 Task: Look for space in Ambositra, Madagascar from 9th June, 2023 to 16th June, 2023 for 2 adults in price range Rs.8000 to Rs.16000. Place can be entire place with 2 bedrooms having 2 beds and 1 bathroom. Property type can be house, flat, guest house. Booking option can be shelf check-in. Required host language is English.
Action: Mouse moved to (436, 63)
Screenshot: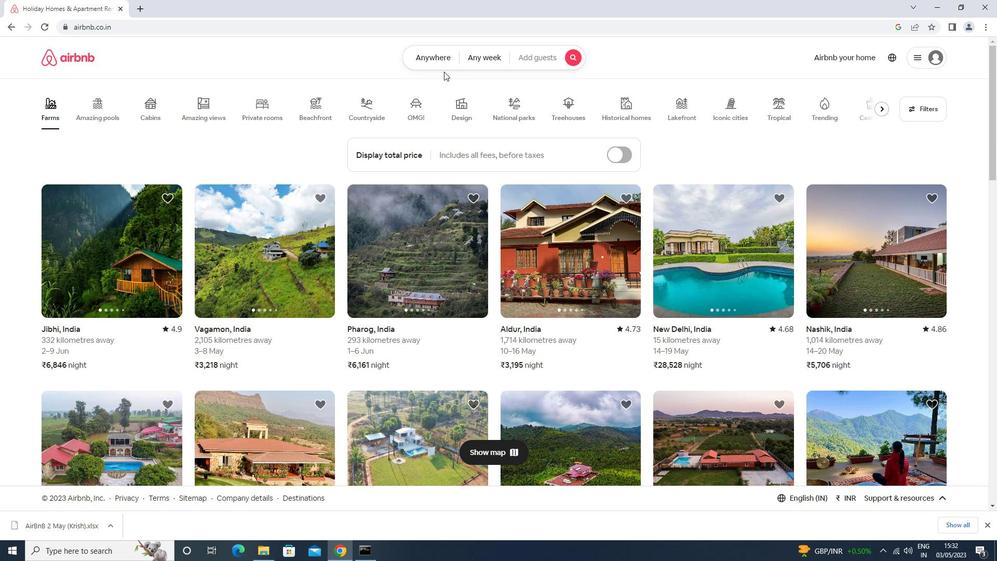 
Action: Mouse pressed left at (436, 63)
Screenshot: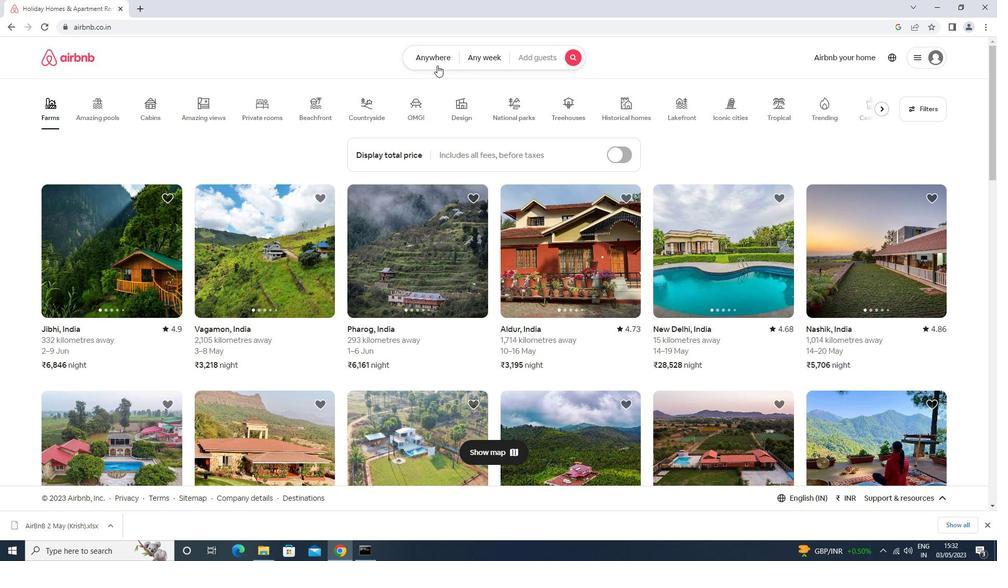 
Action: Mouse moved to (399, 103)
Screenshot: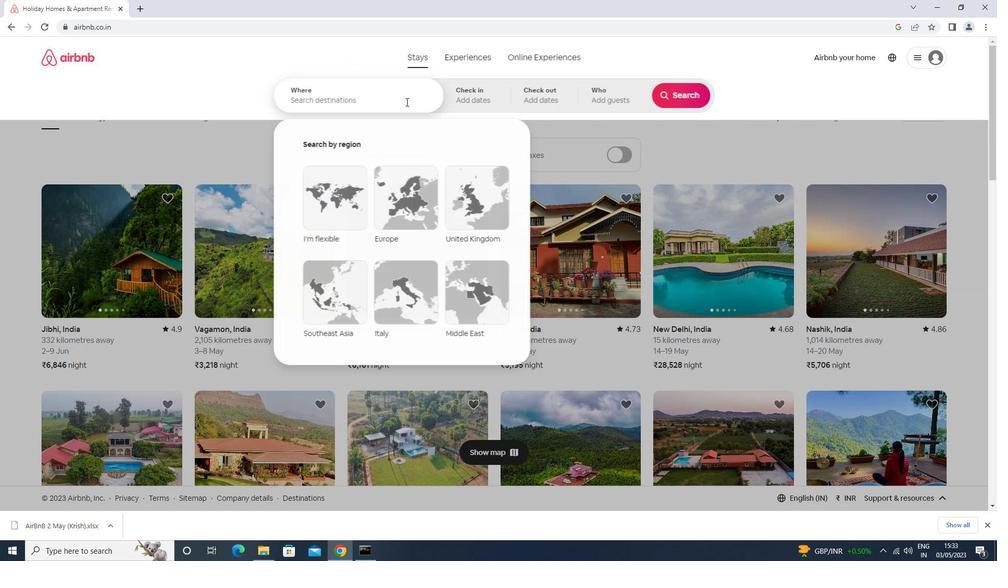 
Action: Mouse pressed left at (399, 103)
Screenshot: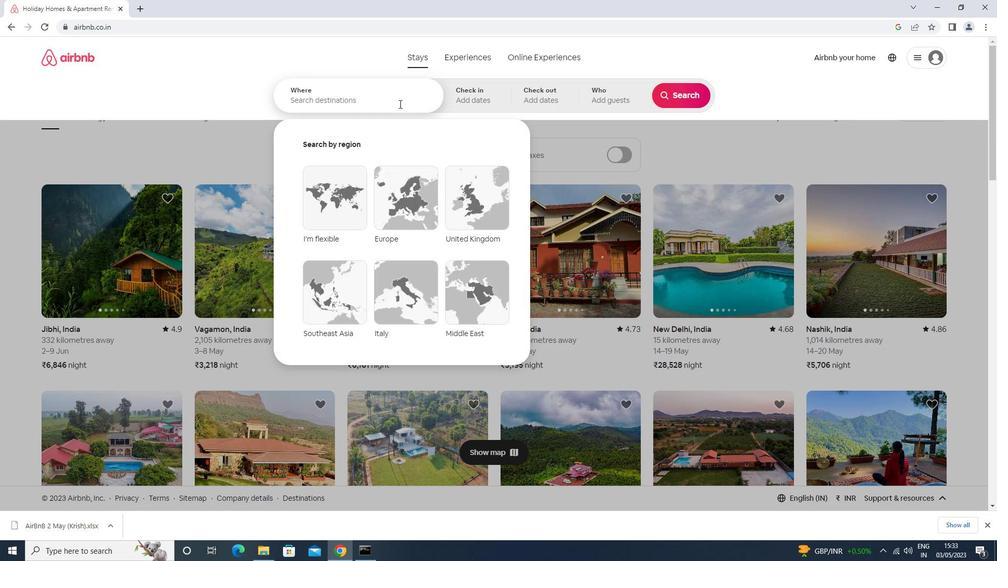 
Action: Key pressed ambositr<Key.down><Key.enter>
Screenshot: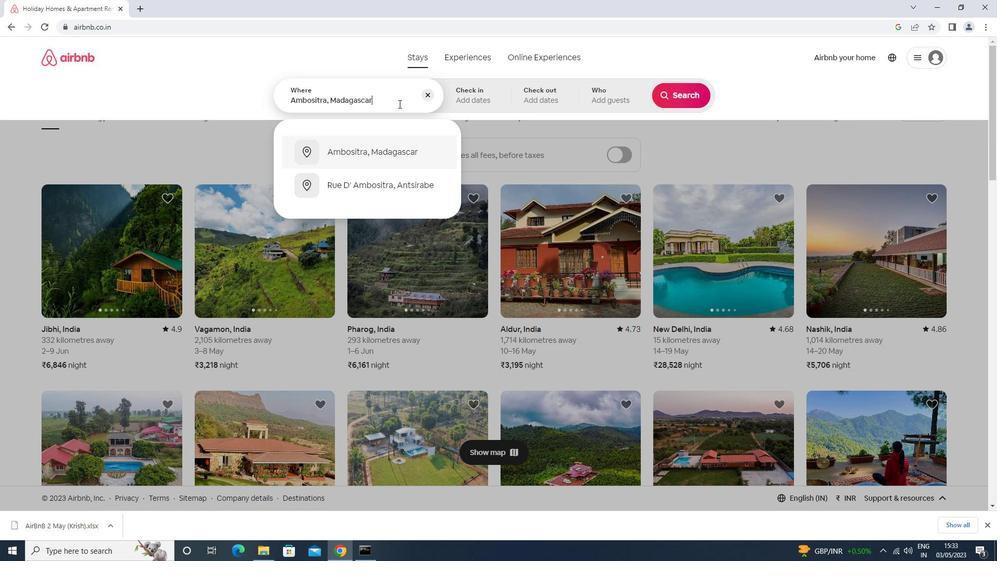 
Action: Mouse moved to (641, 248)
Screenshot: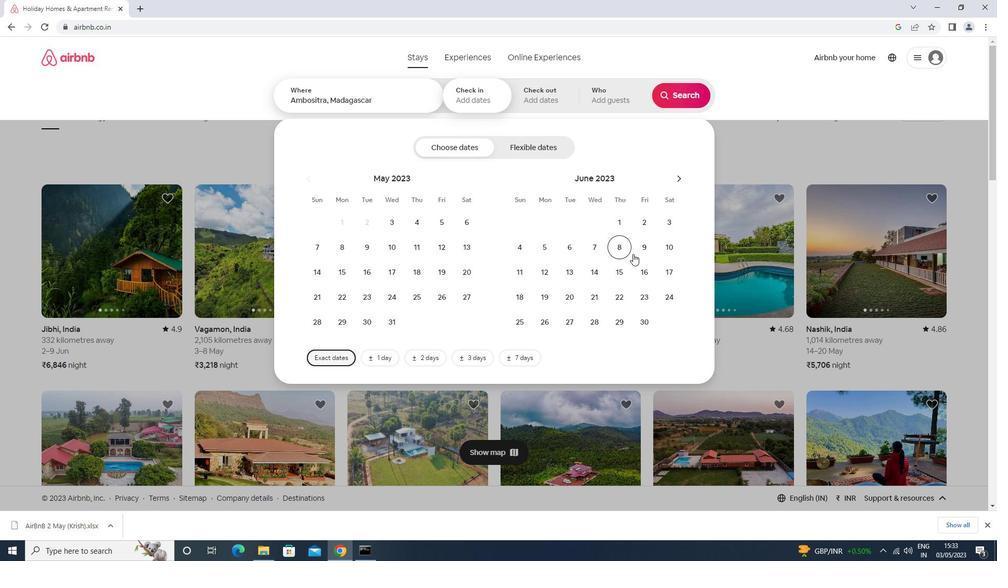 
Action: Mouse pressed left at (641, 248)
Screenshot: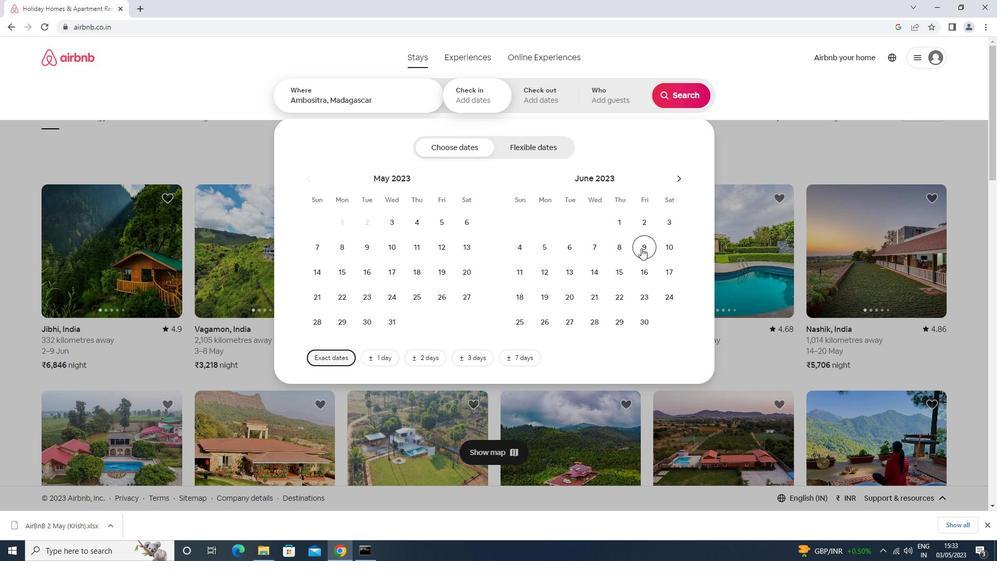 
Action: Mouse moved to (644, 273)
Screenshot: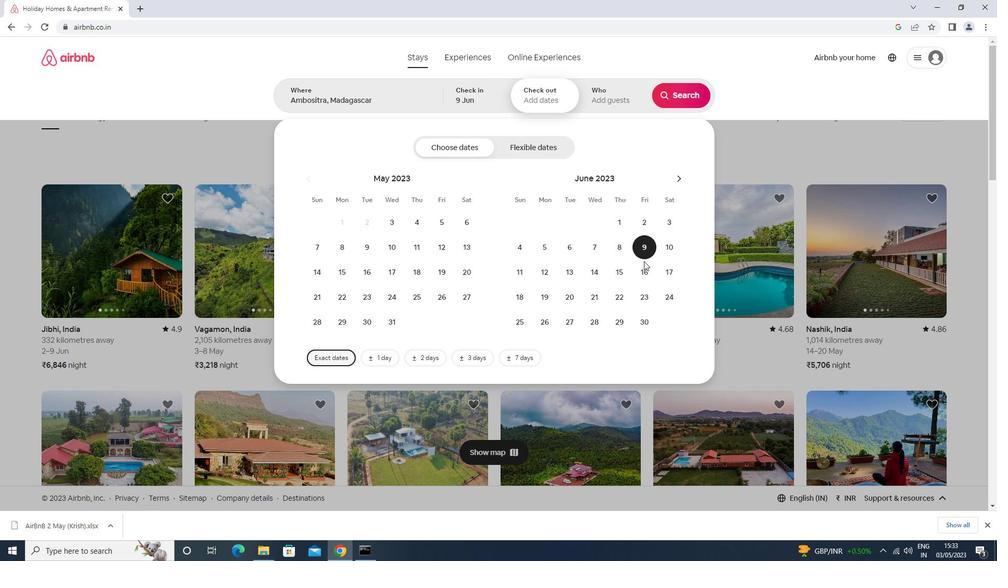 
Action: Mouse pressed left at (644, 273)
Screenshot: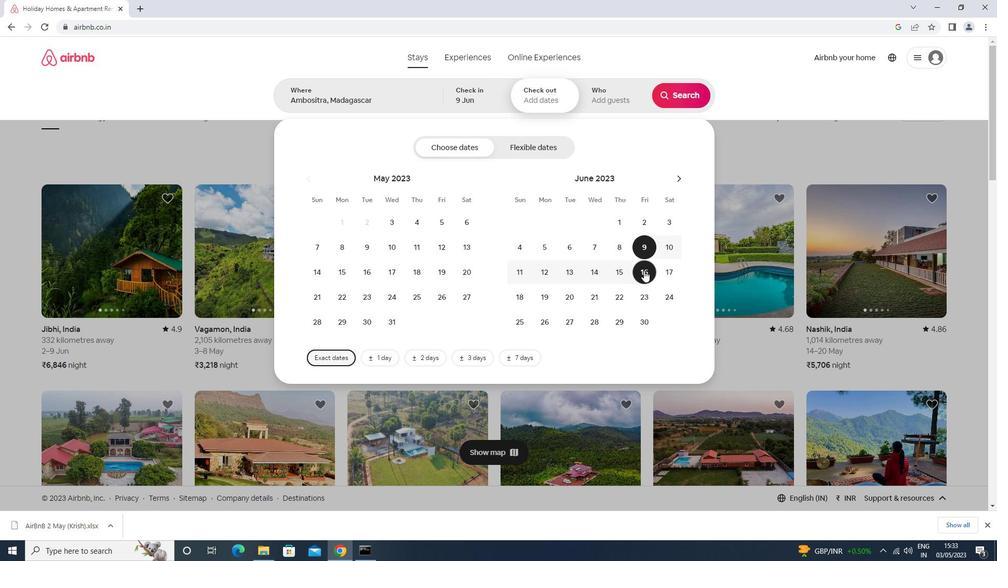 
Action: Mouse moved to (609, 97)
Screenshot: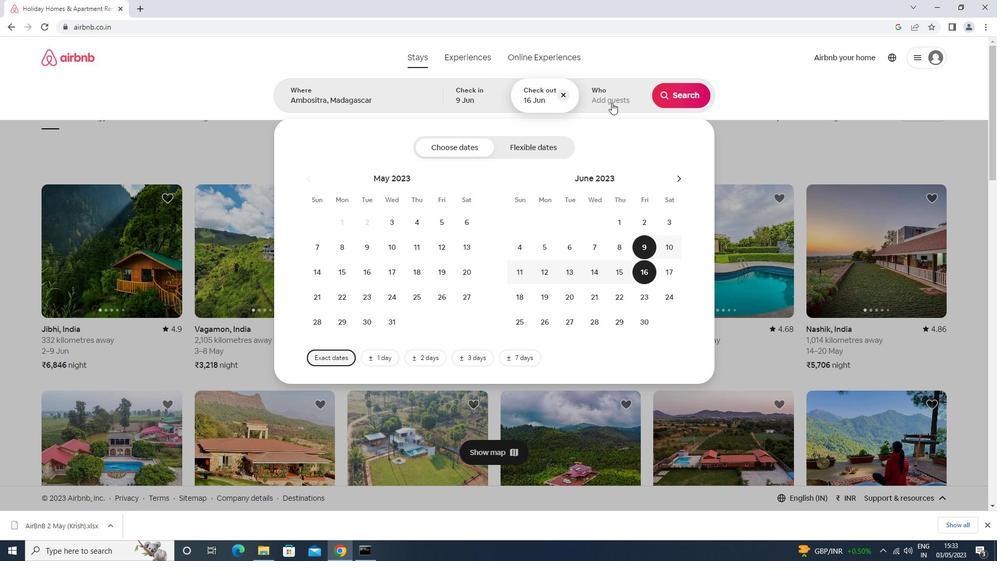 
Action: Mouse pressed left at (609, 97)
Screenshot: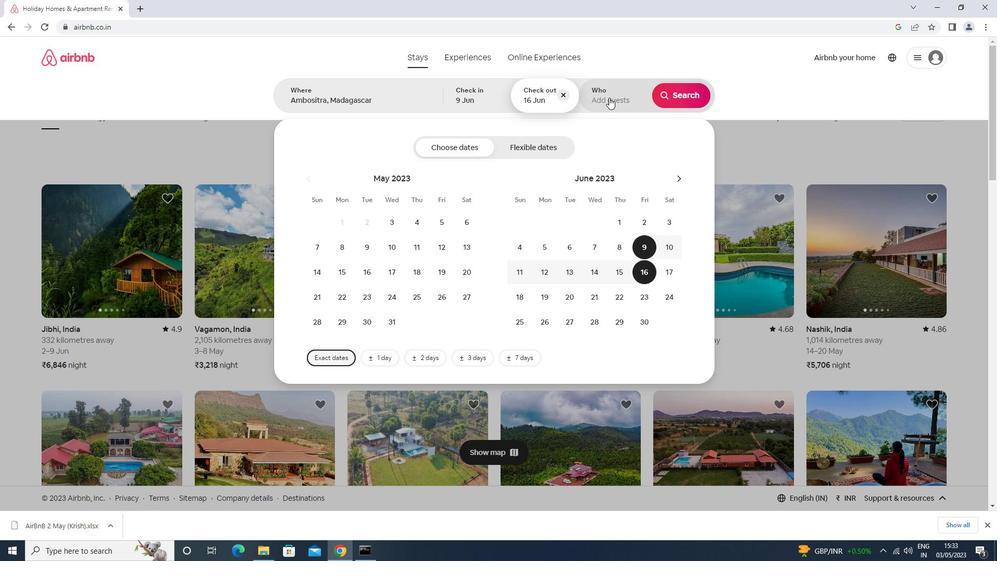 
Action: Mouse moved to (682, 154)
Screenshot: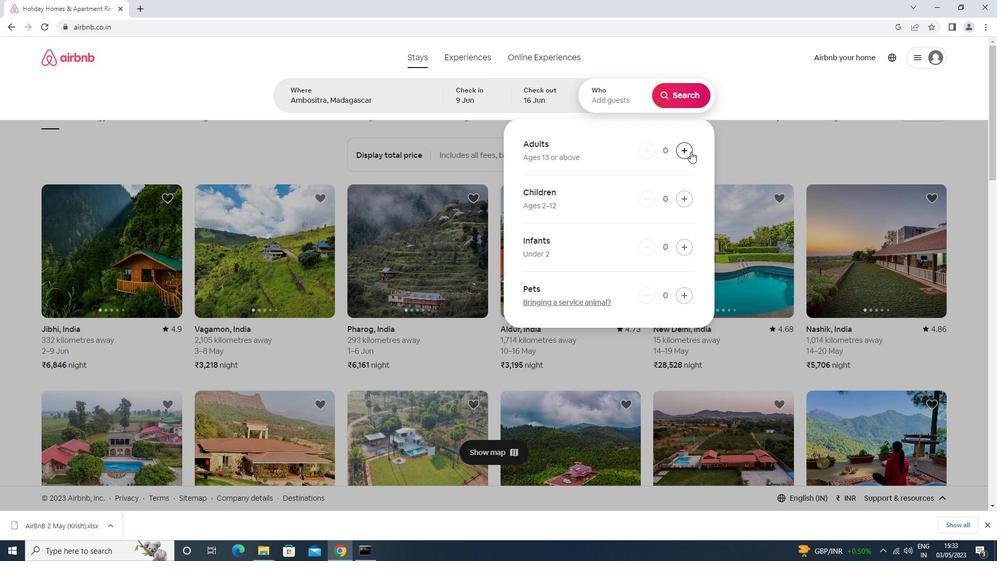 
Action: Mouse pressed left at (682, 154)
Screenshot: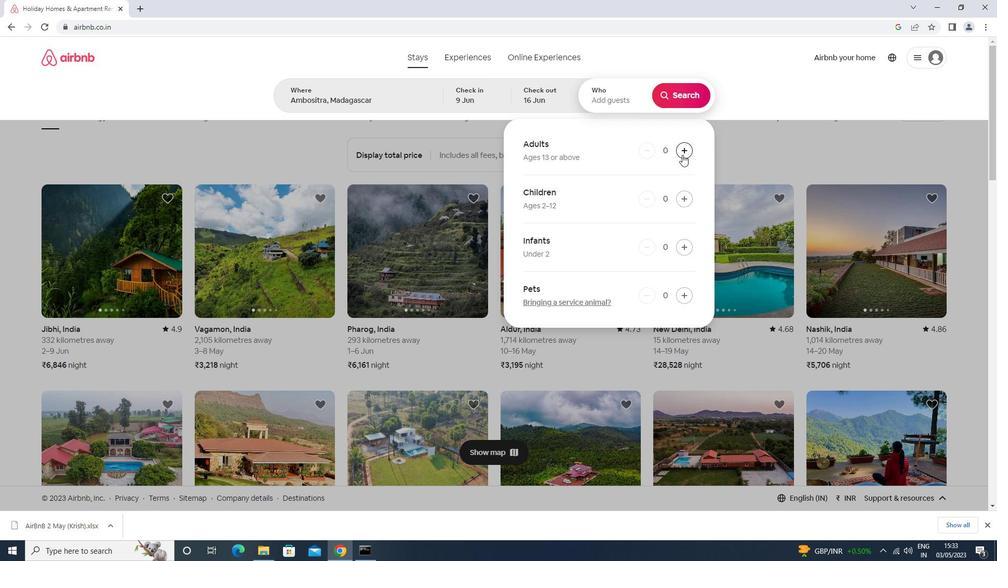 
Action: Mouse moved to (681, 154)
Screenshot: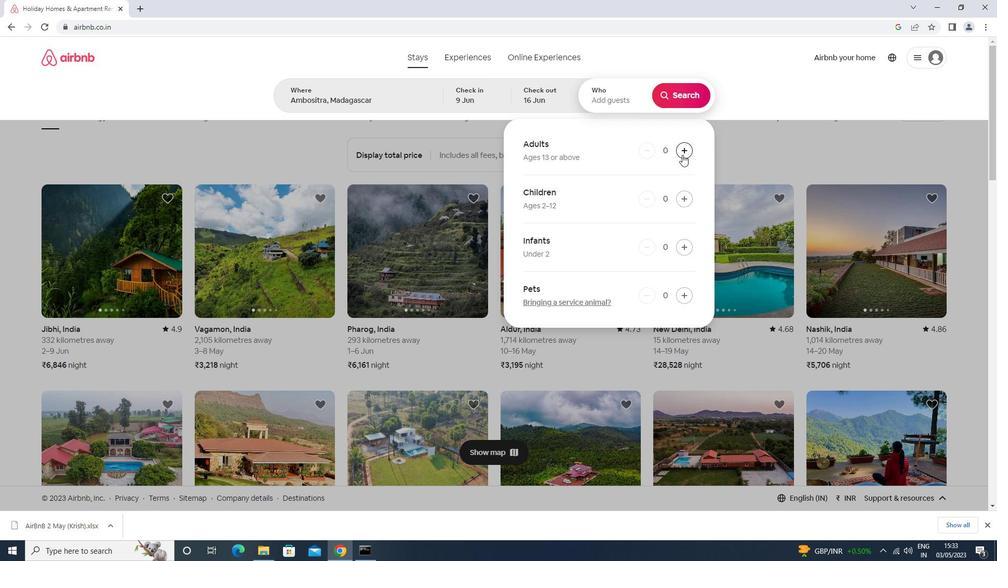 
Action: Mouse pressed left at (681, 154)
Screenshot: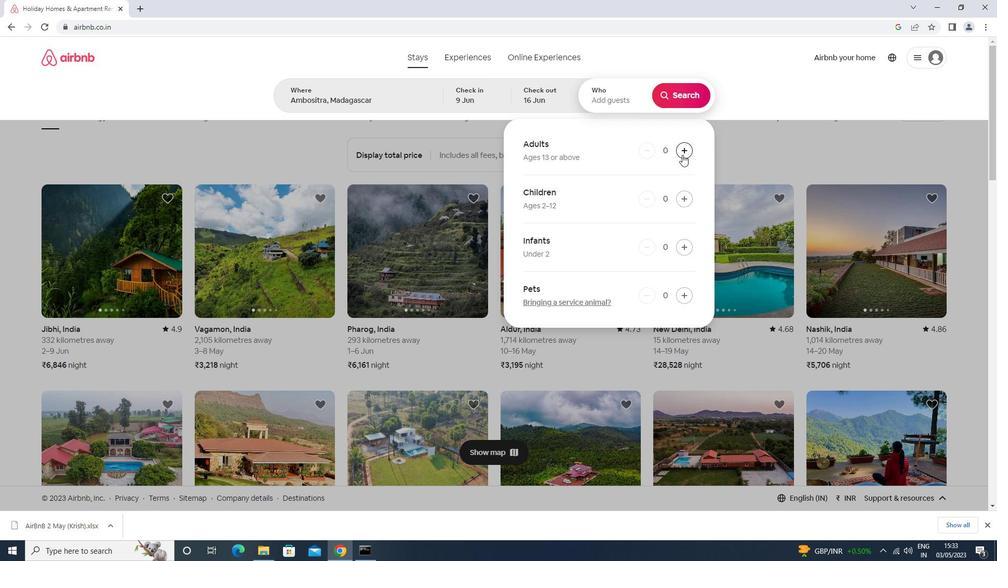 
Action: Mouse moved to (675, 89)
Screenshot: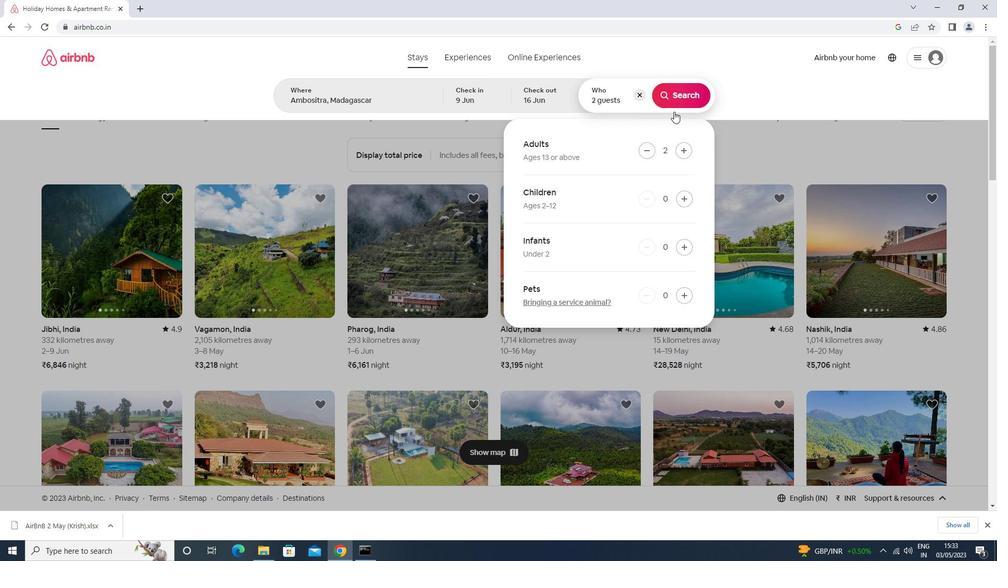 
Action: Mouse pressed left at (675, 89)
Screenshot: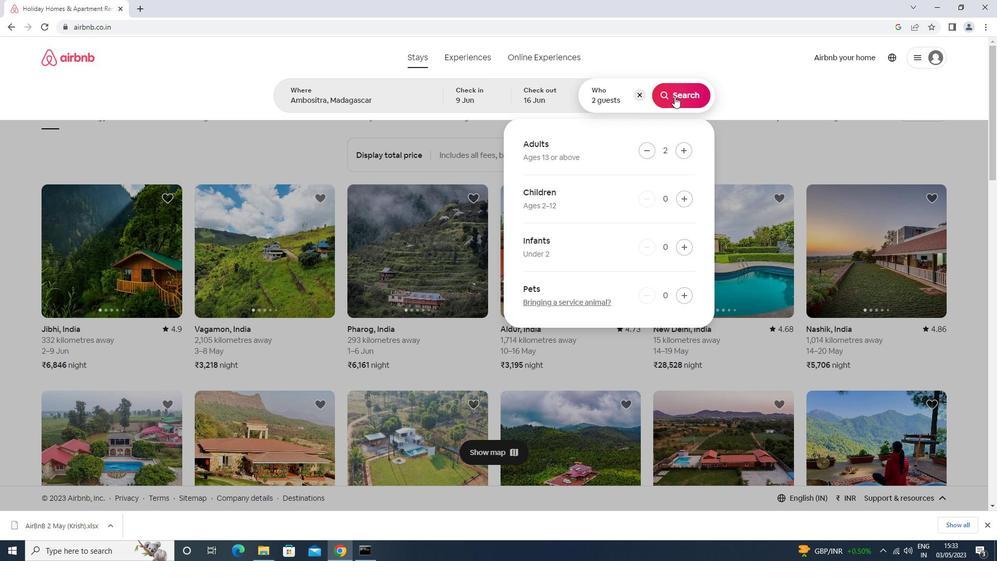 
Action: Mouse moved to (944, 98)
Screenshot: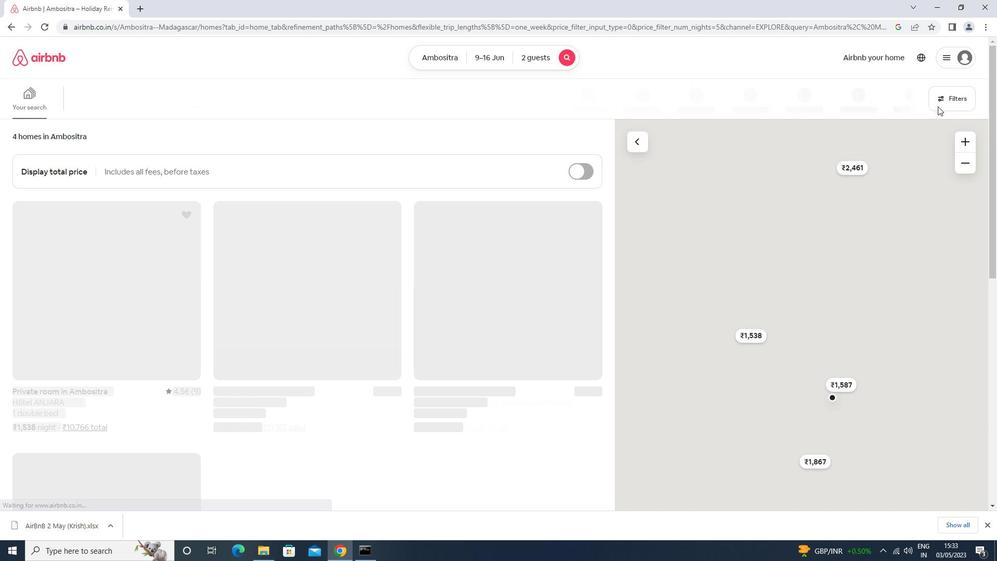 
Action: Mouse pressed left at (944, 98)
Screenshot: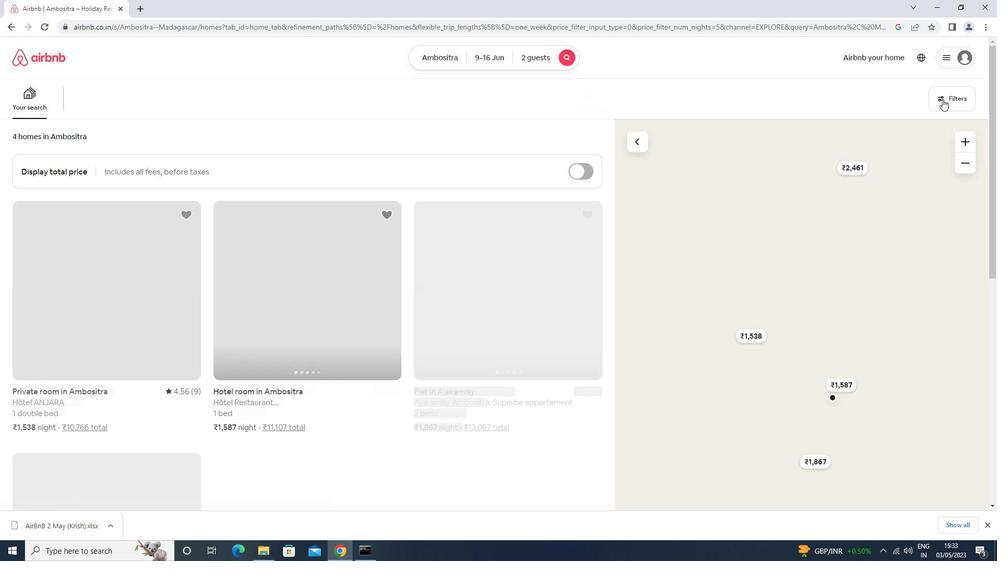 
Action: Mouse moved to (459, 223)
Screenshot: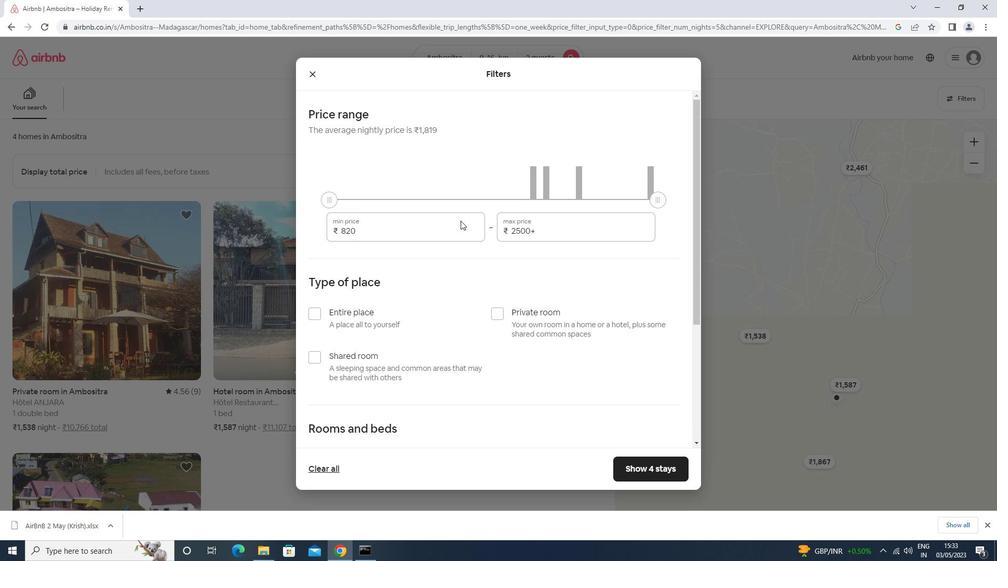 
Action: Mouse pressed left at (459, 223)
Screenshot: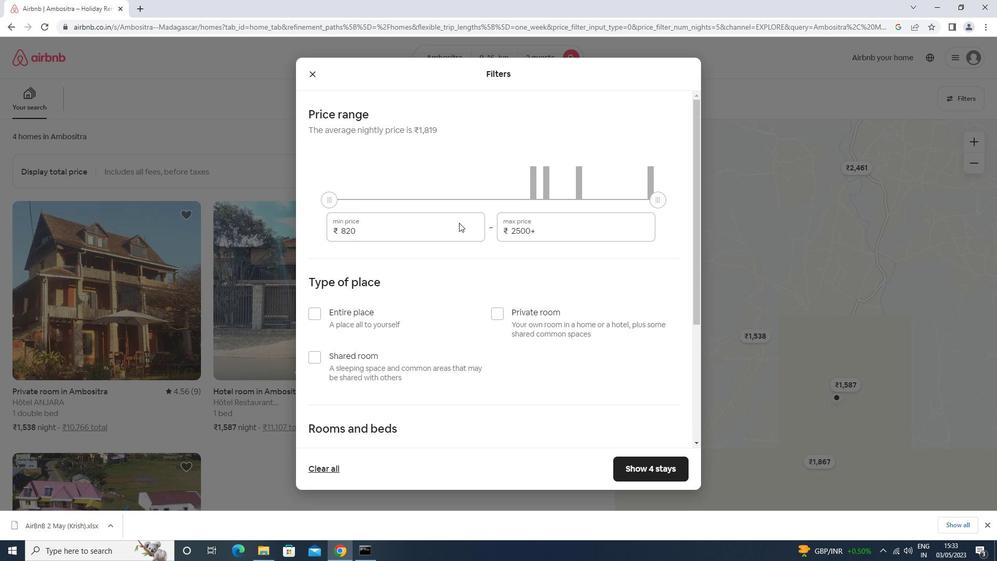 
Action: Mouse moved to (458, 223)
Screenshot: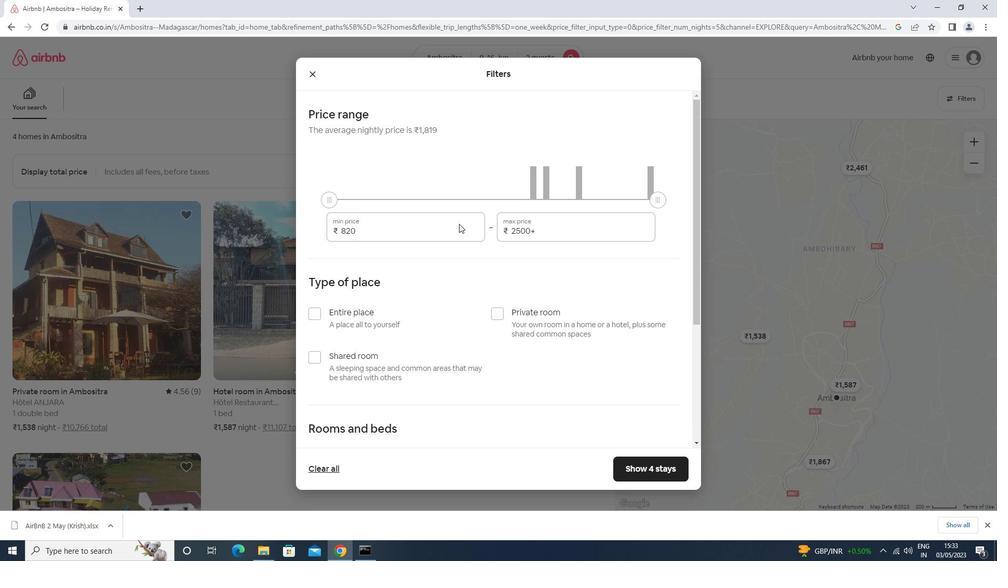 
Action: Key pressed <Key.backspace><Key.backspace><Key.backspace><Key.backspace><Key.backspace><Key.backspace><Key.backspace><Key.backspace><Key.backspace><Key.backspace><Key.backspace>8000<Key.caps_lock><Key.tab>16000
Screenshot: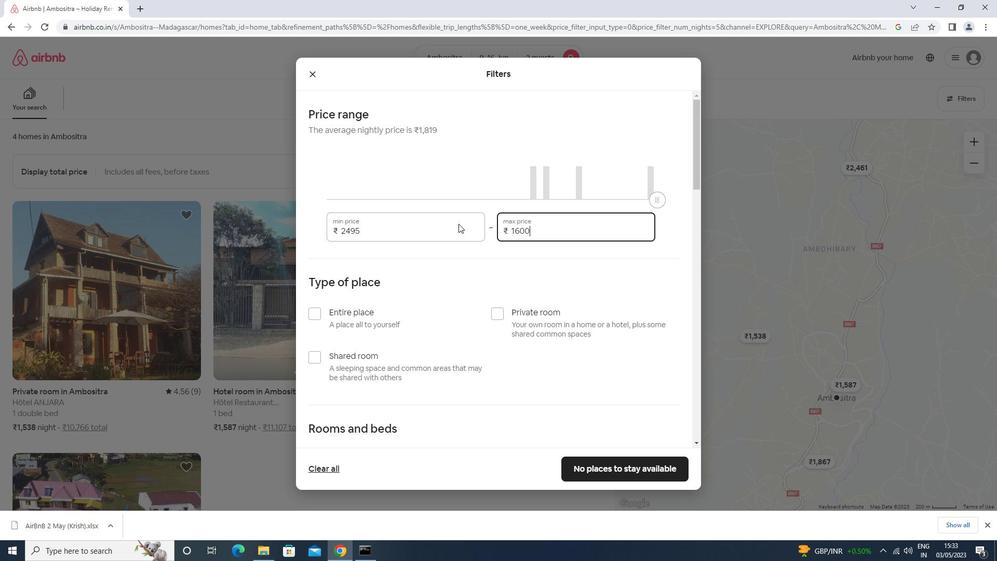 
Action: Mouse moved to (360, 315)
Screenshot: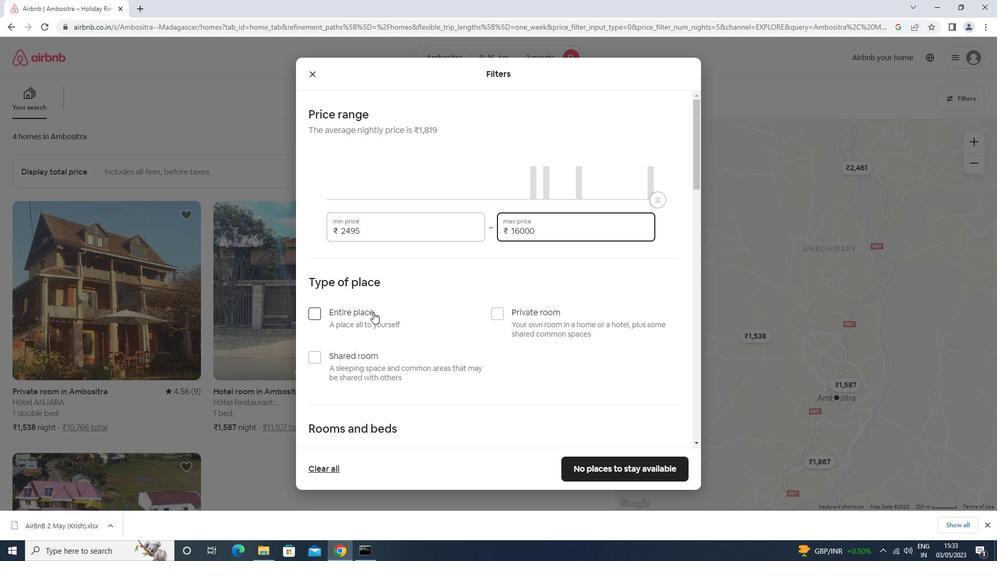 
Action: Mouse pressed left at (360, 315)
Screenshot: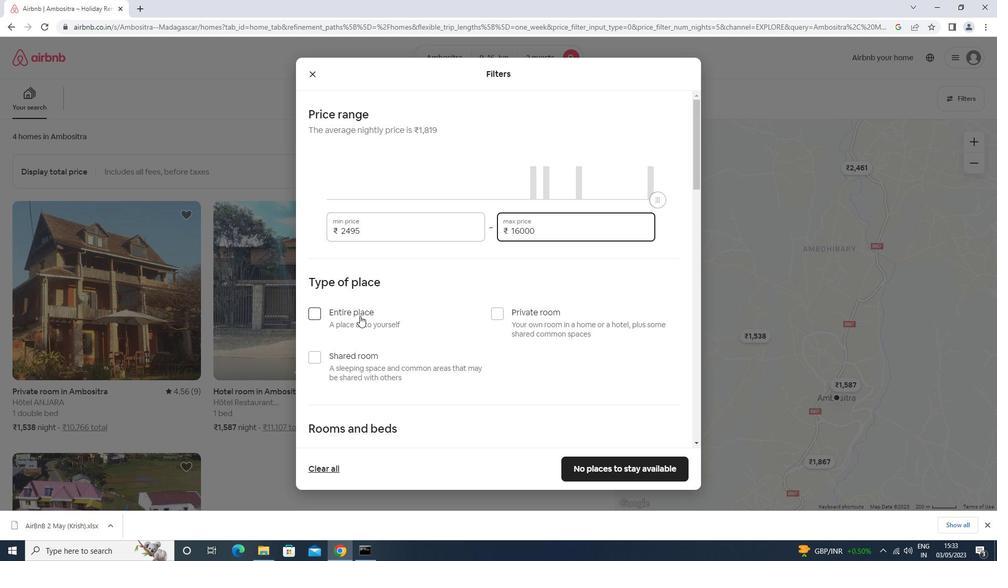 
Action: Mouse moved to (356, 315)
Screenshot: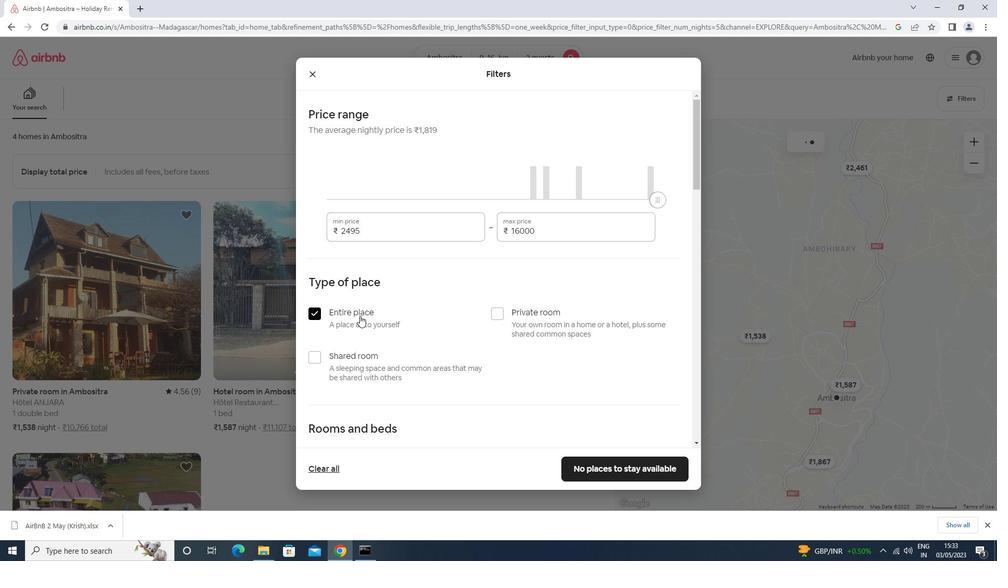 
Action: Mouse scrolled (356, 315) with delta (0, 0)
Screenshot: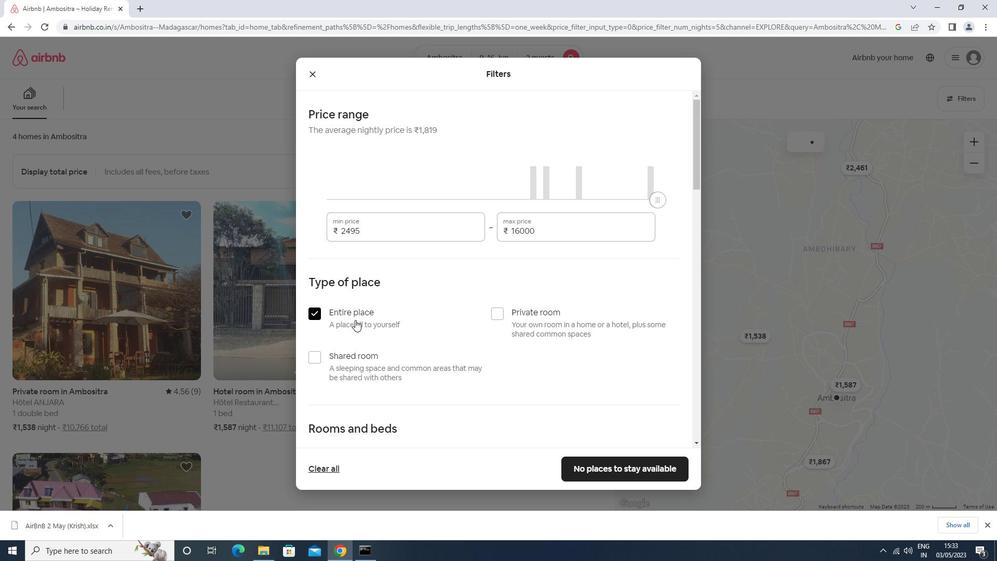
Action: Mouse scrolled (356, 315) with delta (0, 0)
Screenshot: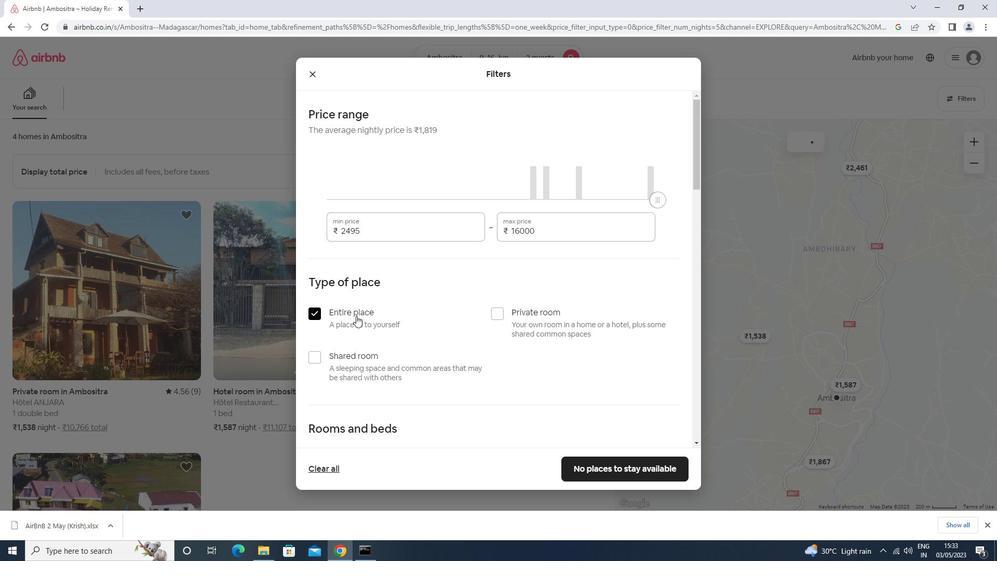 
Action: Mouse moved to (410, 382)
Screenshot: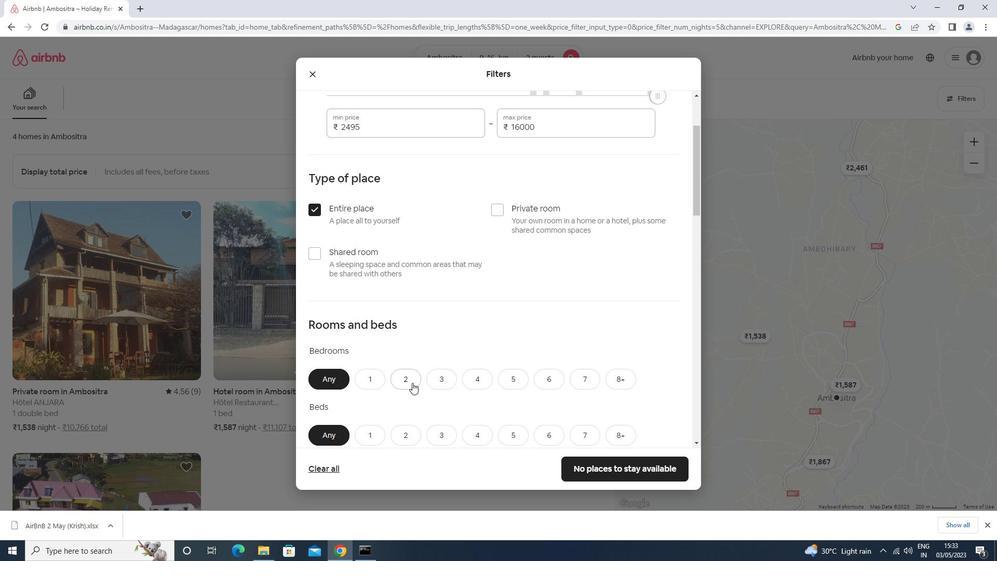 
Action: Mouse pressed left at (410, 382)
Screenshot: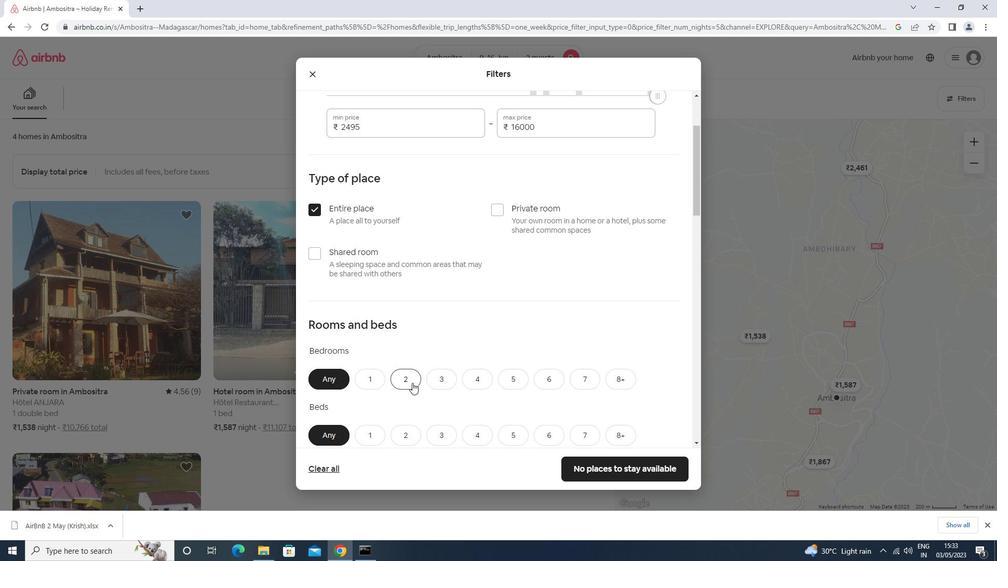 
Action: Mouse moved to (398, 430)
Screenshot: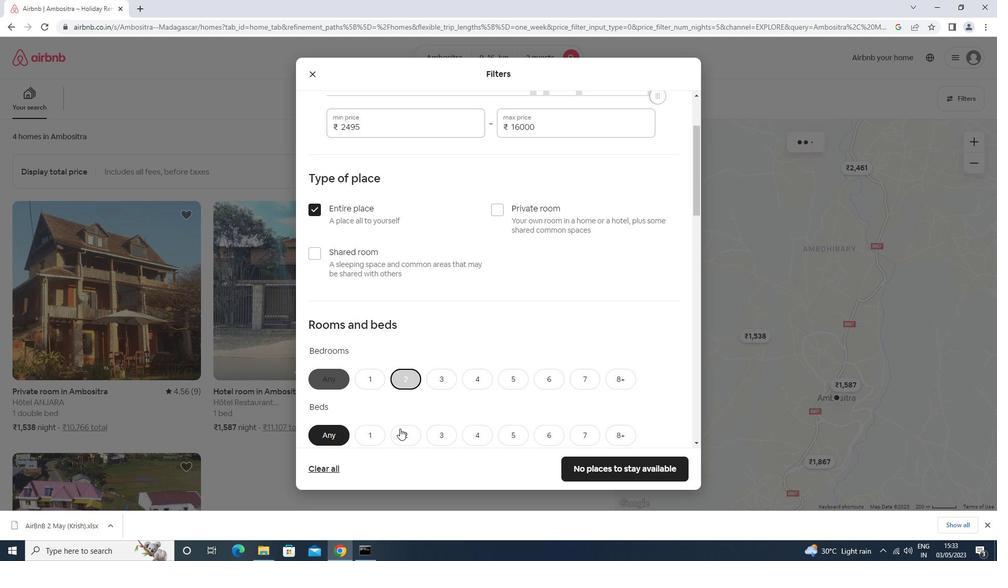 
Action: Mouse pressed left at (398, 430)
Screenshot: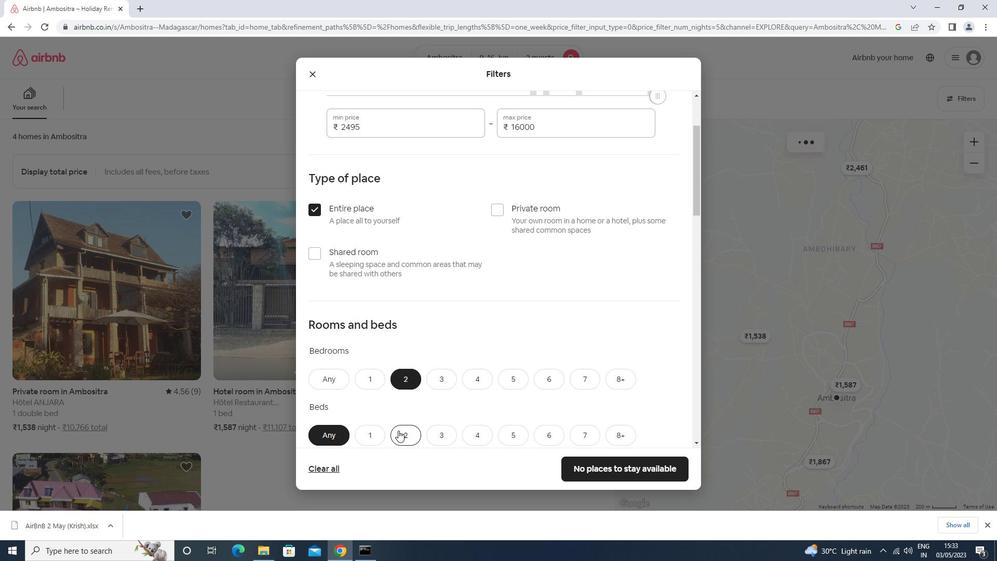 
Action: Mouse moved to (398, 431)
Screenshot: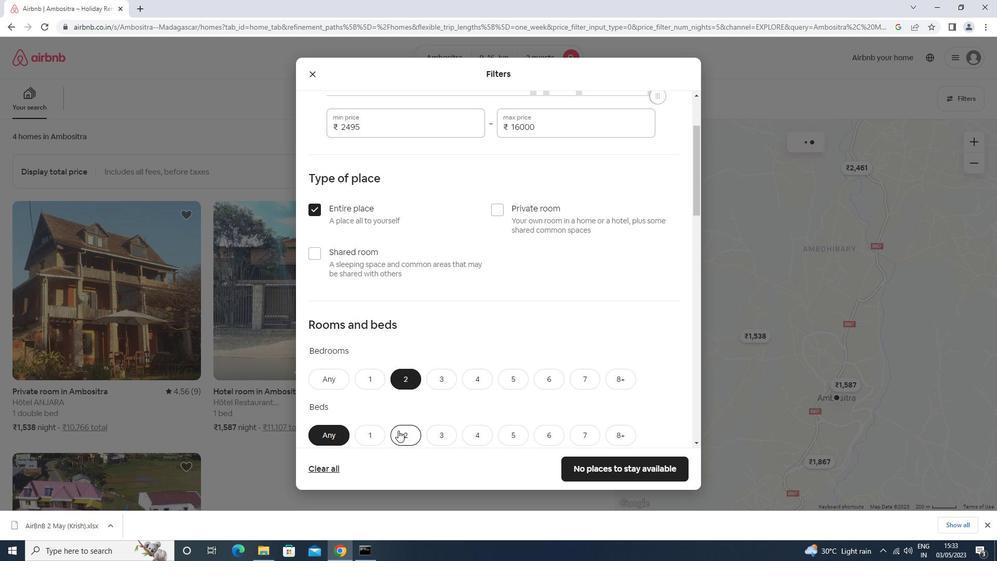 
Action: Mouse scrolled (398, 430) with delta (0, 0)
Screenshot: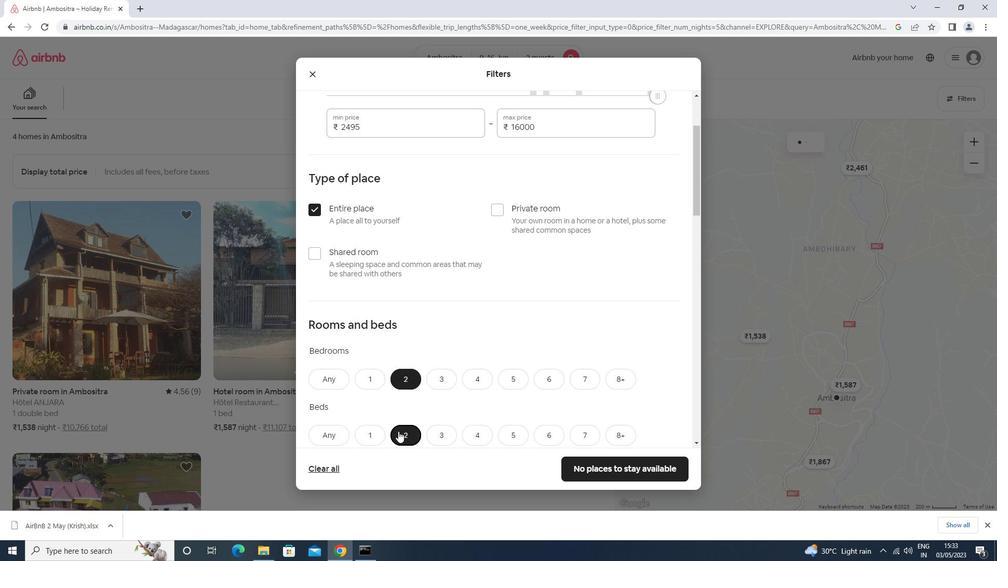 
Action: Mouse scrolled (398, 430) with delta (0, 0)
Screenshot: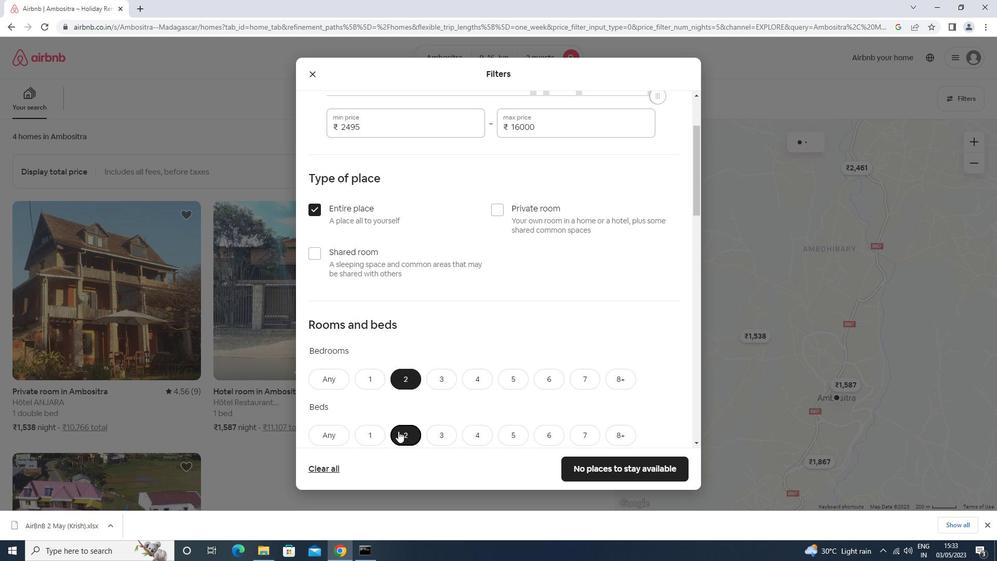 
Action: Mouse moved to (362, 389)
Screenshot: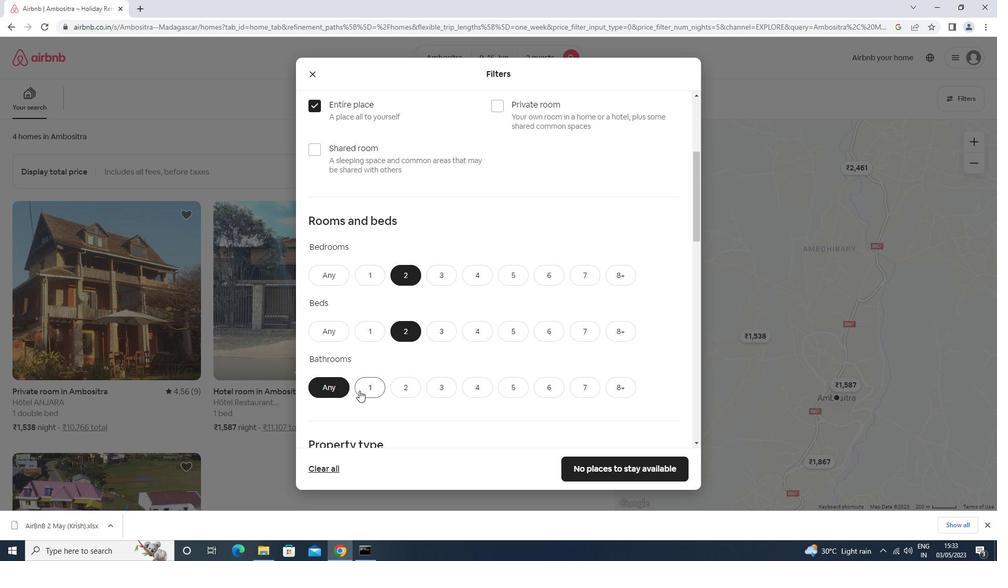 
Action: Mouse pressed left at (362, 389)
Screenshot: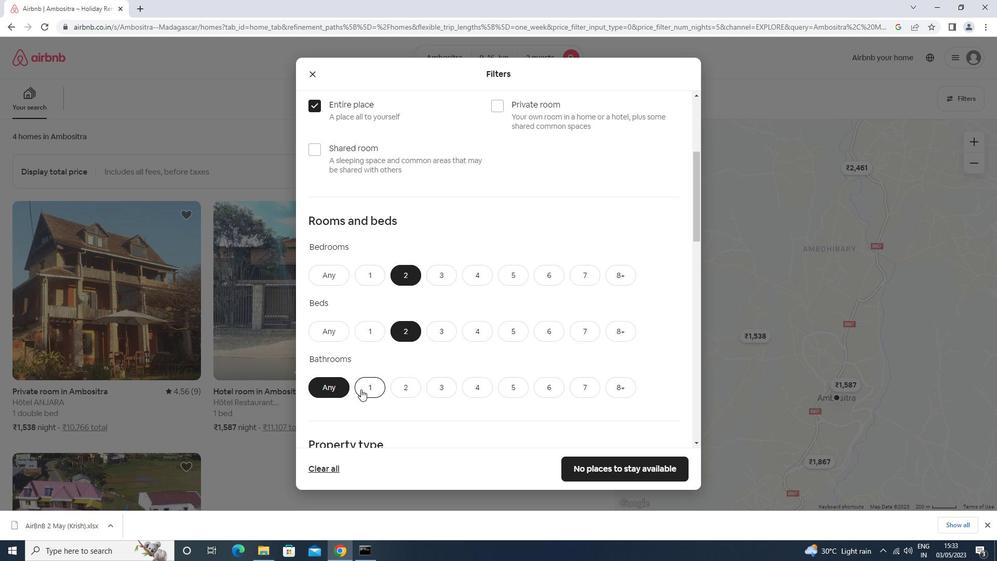 
Action: Mouse moved to (367, 387)
Screenshot: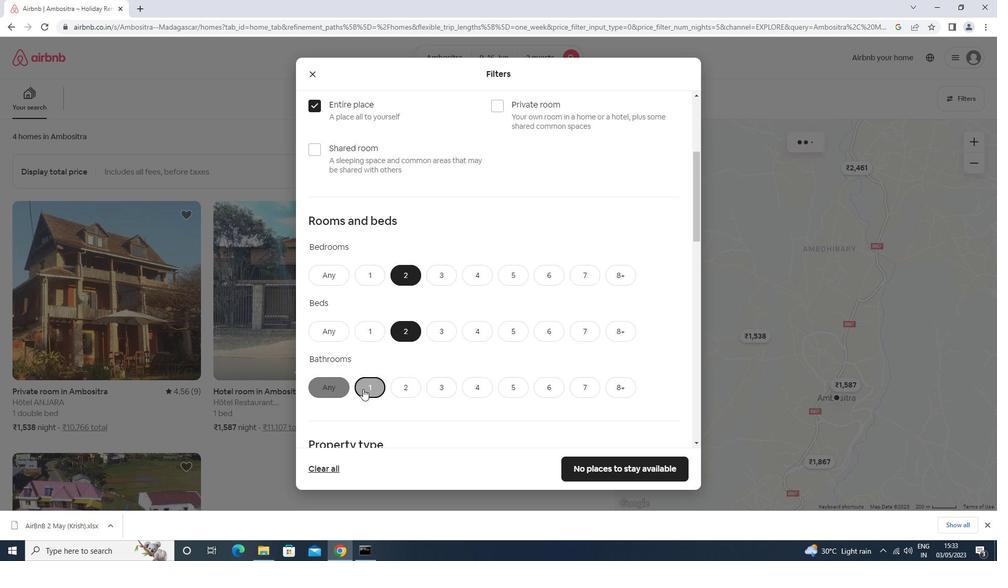 
Action: Mouse scrolled (367, 386) with delta (0, 0)
Screenshot: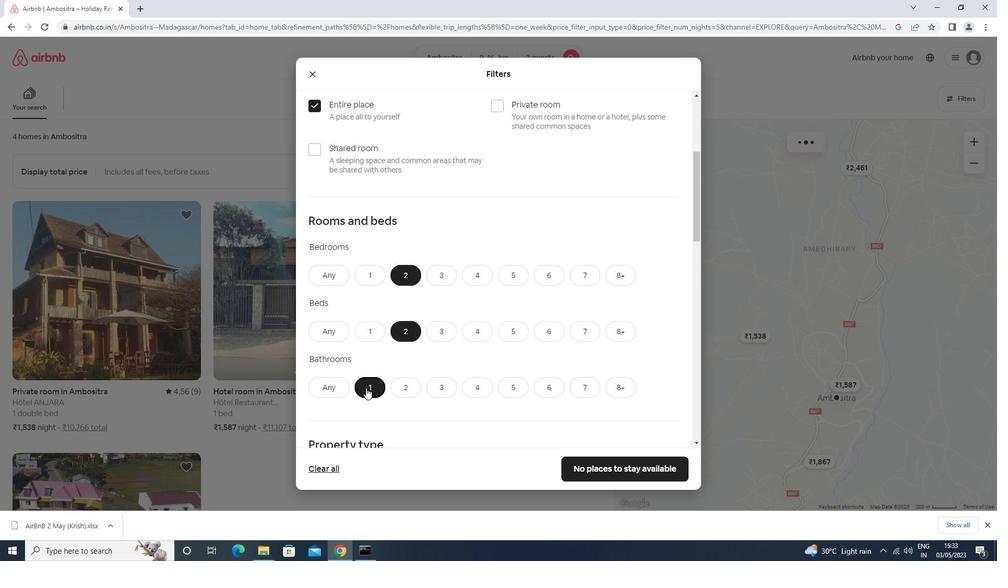 
Action: Mouse scrolled (367, 386) with delta (0, 0)
Screenshot: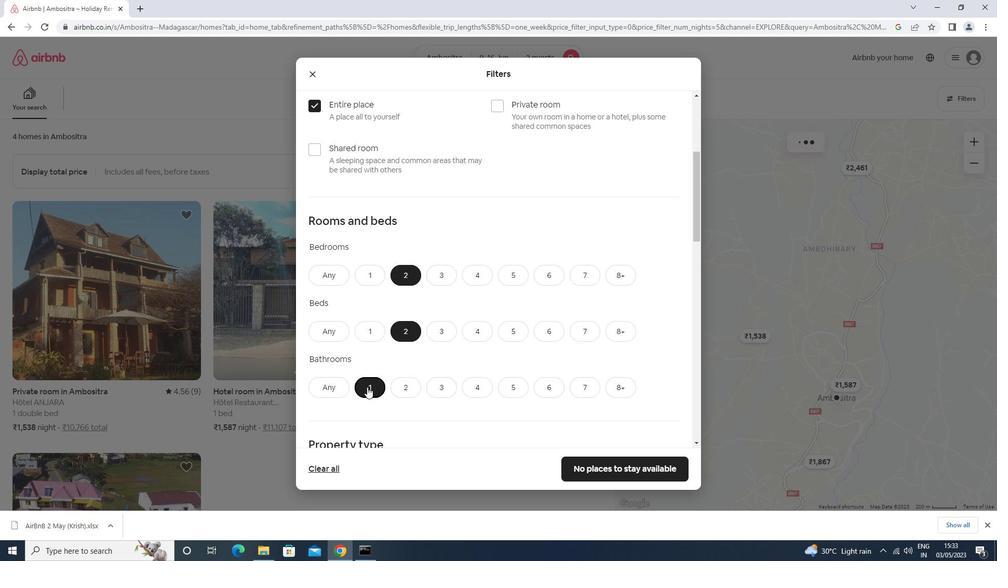 
Action: Mouse scrolled (367, 386) with delta (0, 0)
Screenshot: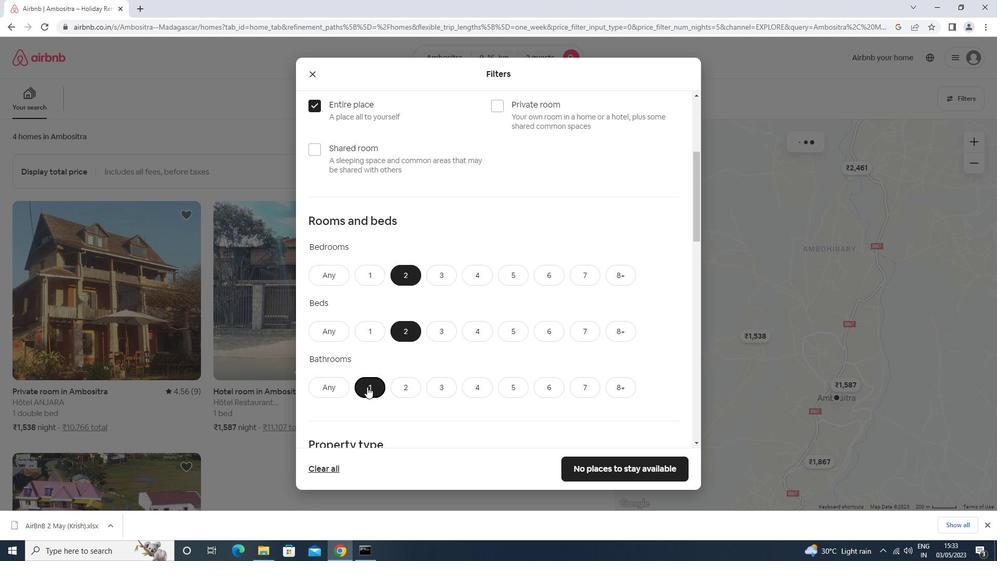 
Action: Mouse scrolled (367, 386) with delta (0, 0)
Screenshot: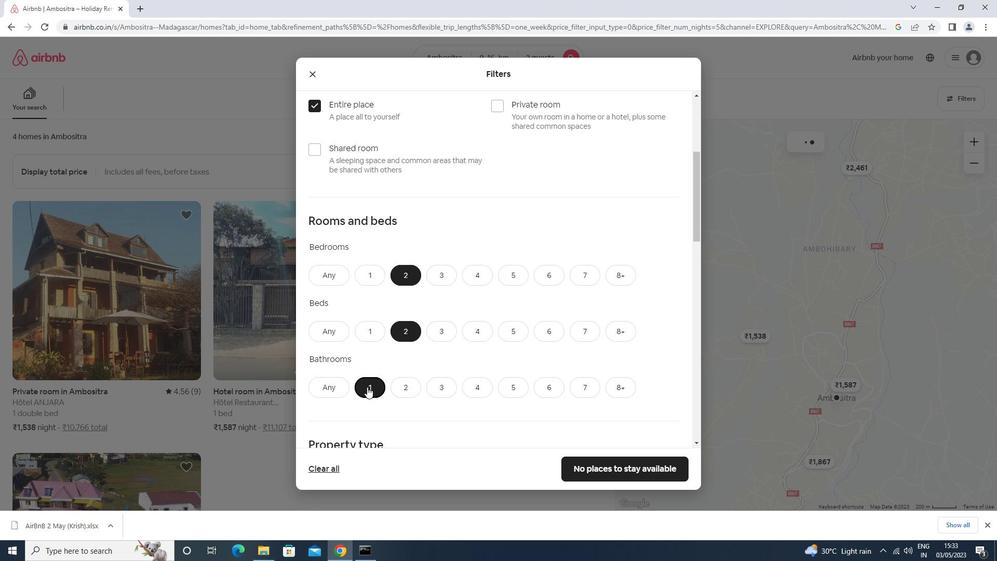 
Action: Mouse moved to (365, 278)
Screenshot: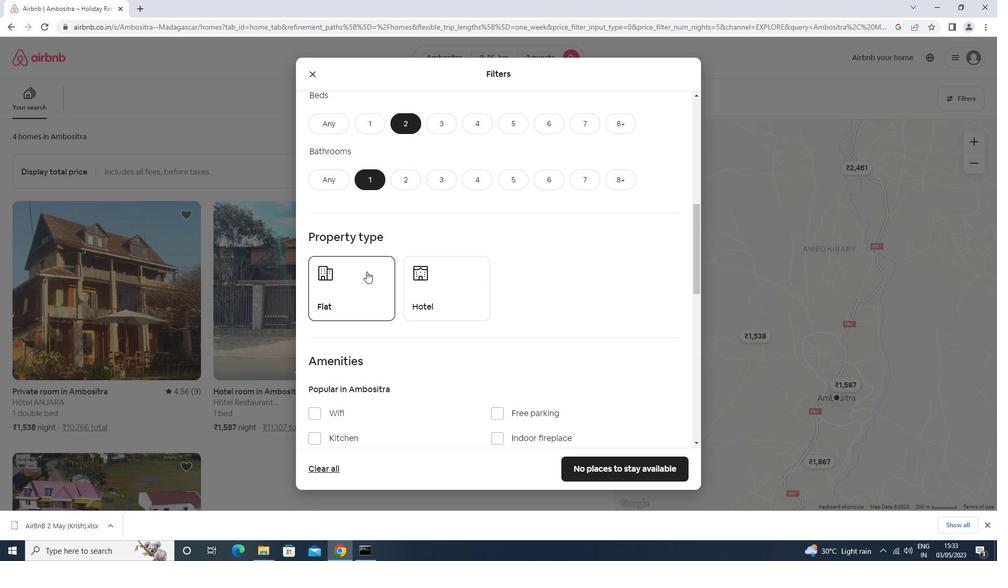 
Action: Mouse pressed left at (365, 278)
Screenshot: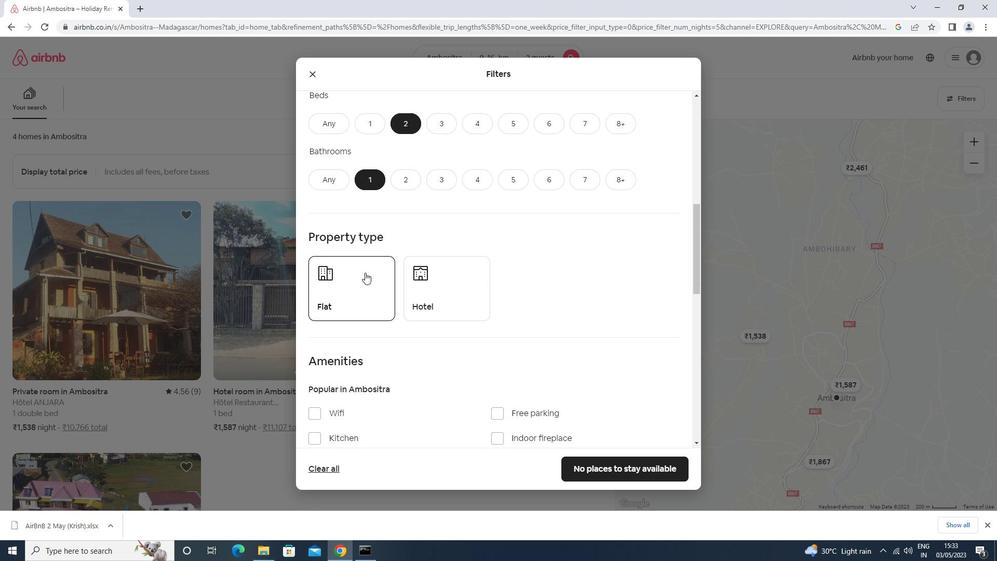 
Action: Mouse moved to (504, 343)
Screenshot: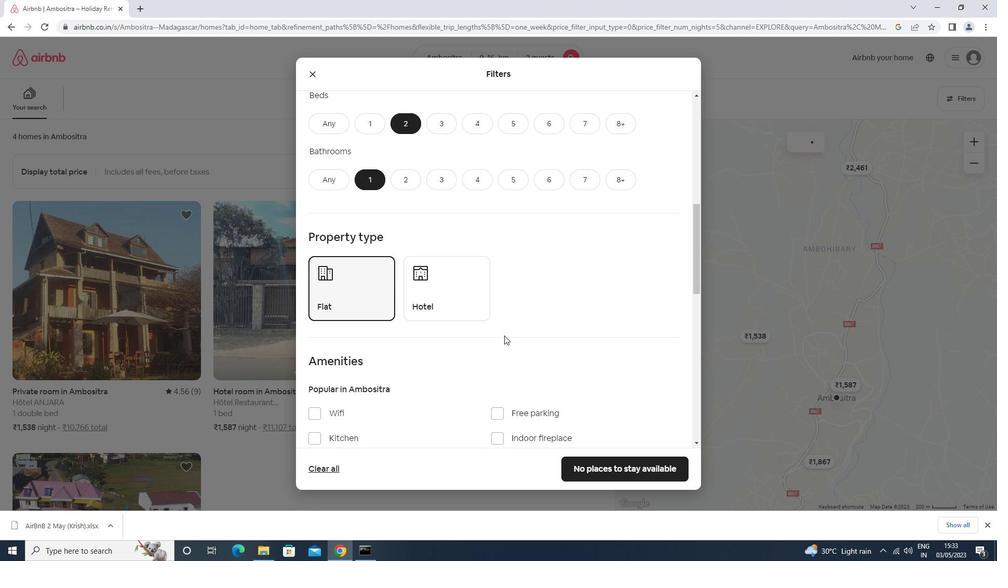 
Action: Mouse scrolled (504, 342) with delta (0, 0)
Screenshot: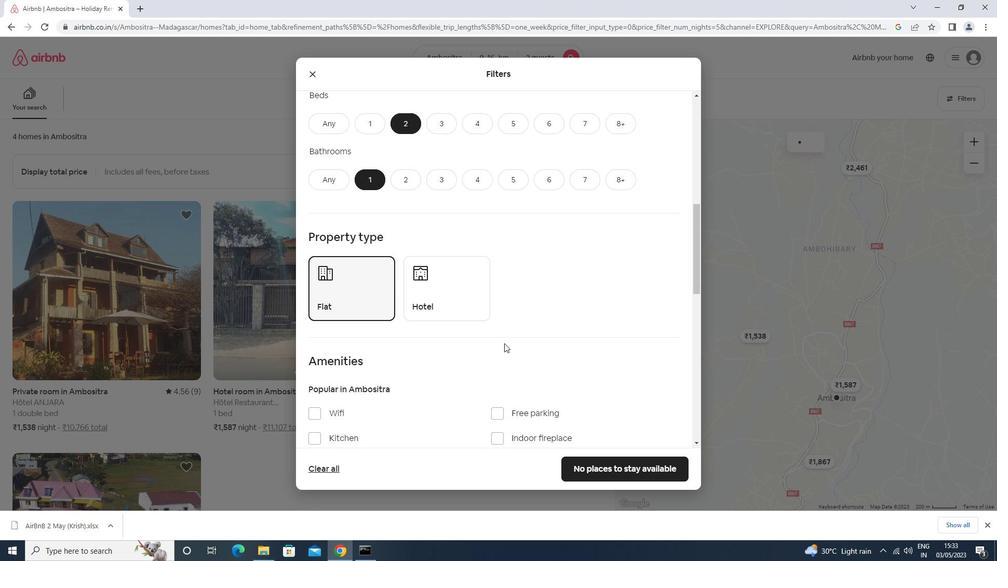 
Action: Mouse scrolled (504, 342) with delta (0, 0)
Screenshot: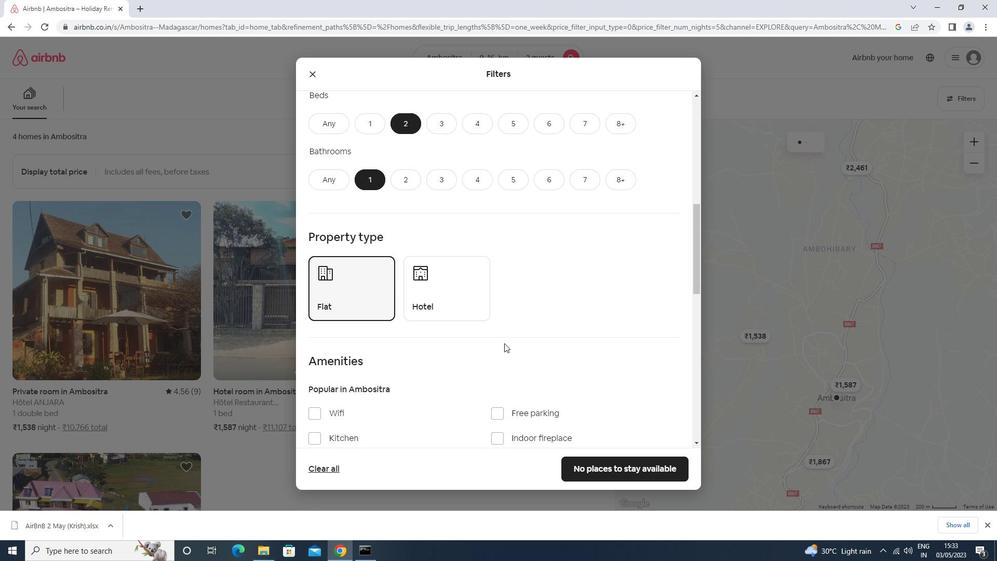 
Action: Mouse scrolled (504, 342) with delta (0, 0)
Screenshot: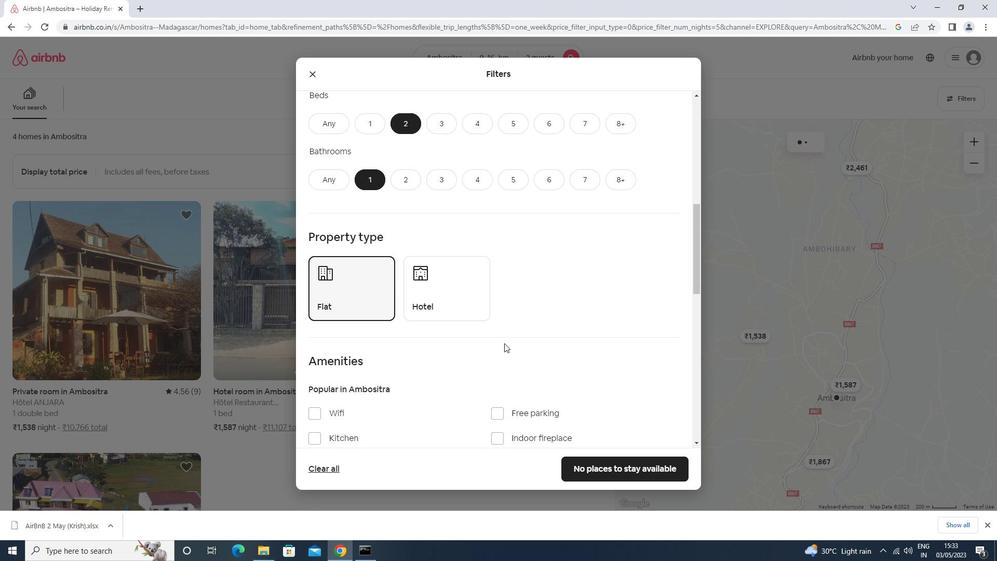 
Action: Mouse moved to (586, 365)
Screenshot: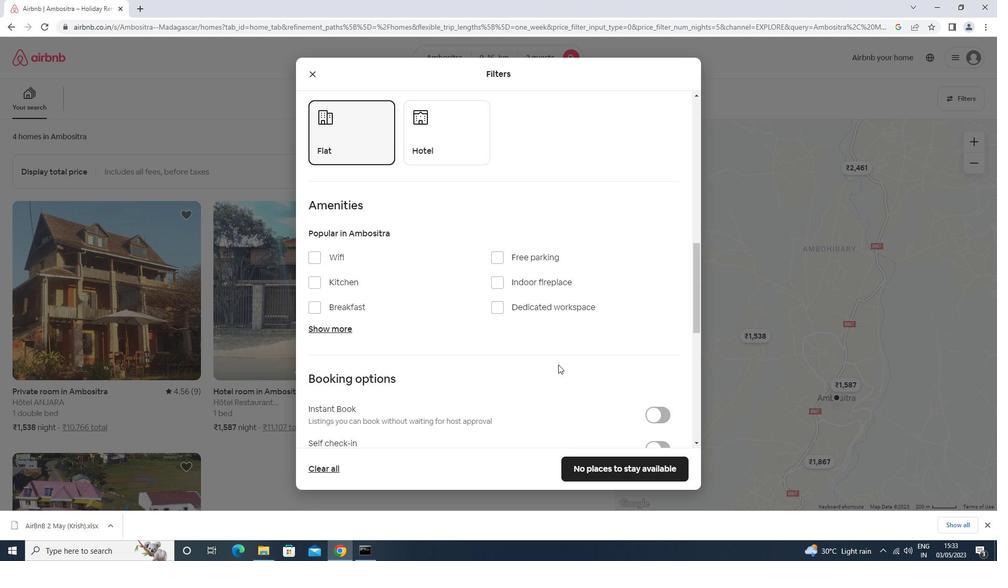 
Action: Mouse scrolled (586, 365) with delta (0, 0)
Screenshot: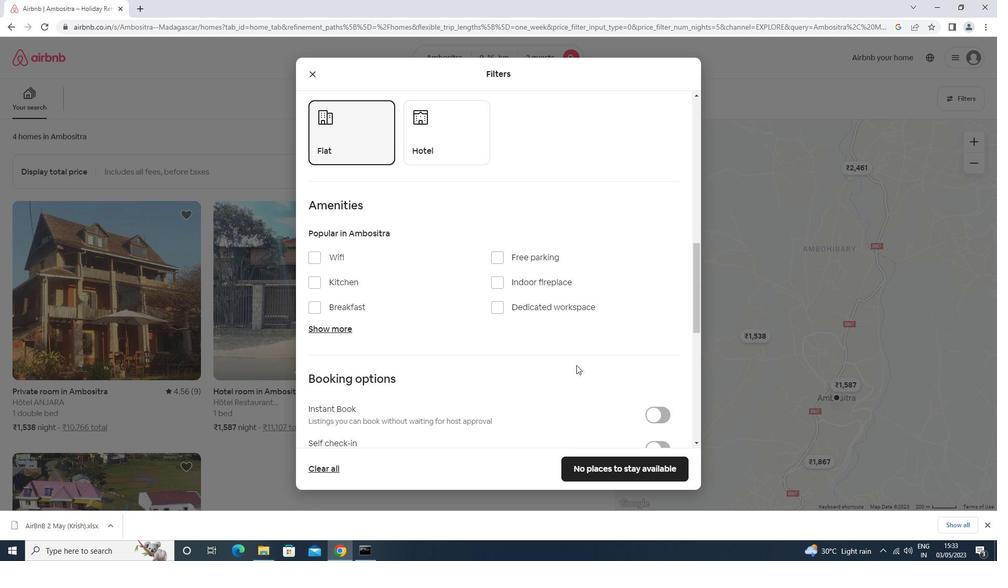 
Action: Mouse scrolled (586, 365) with delta (0, 0)
Screenshot: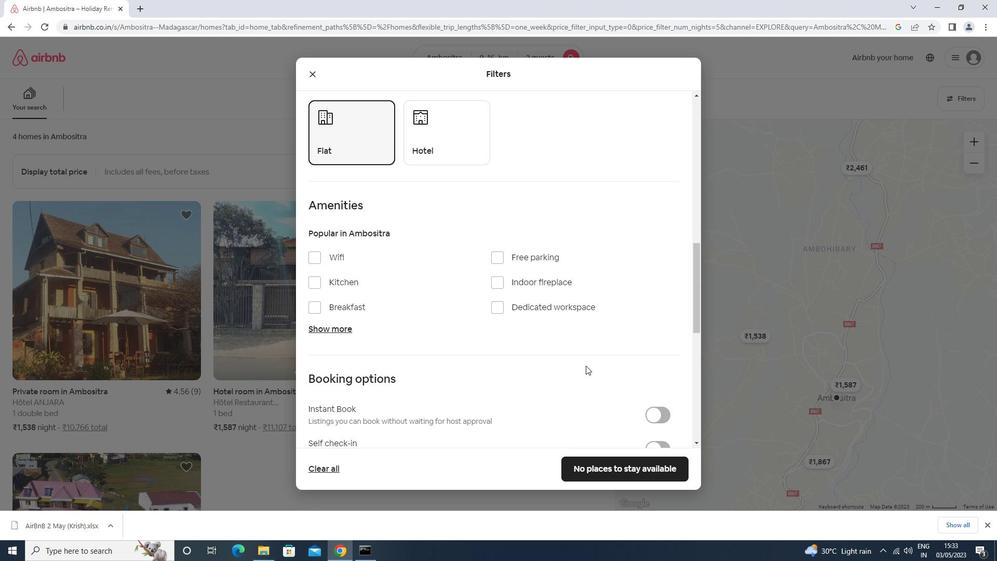 
Action: Mouse moved to (658, 349)
Screenshot: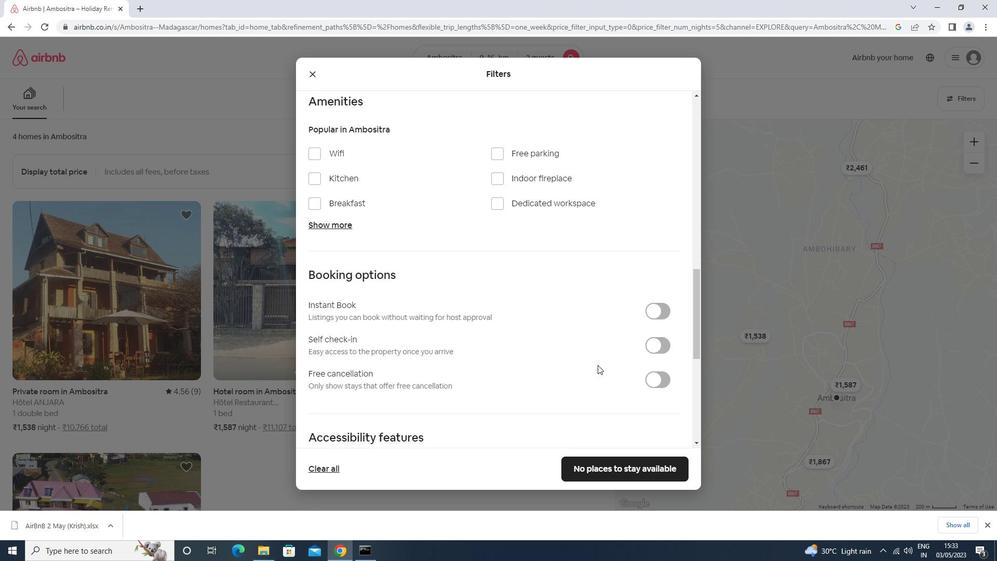
Action: Mouse pressed left at (658, 349)
Screenshot: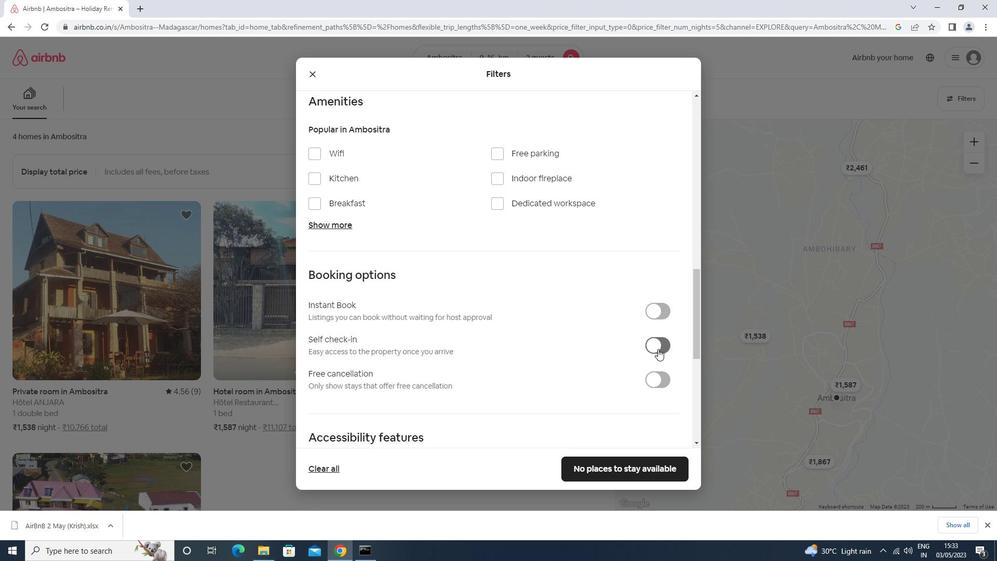 
Action: Mouse scrolled (658, 348) with delta (0, 0)
Screenshot: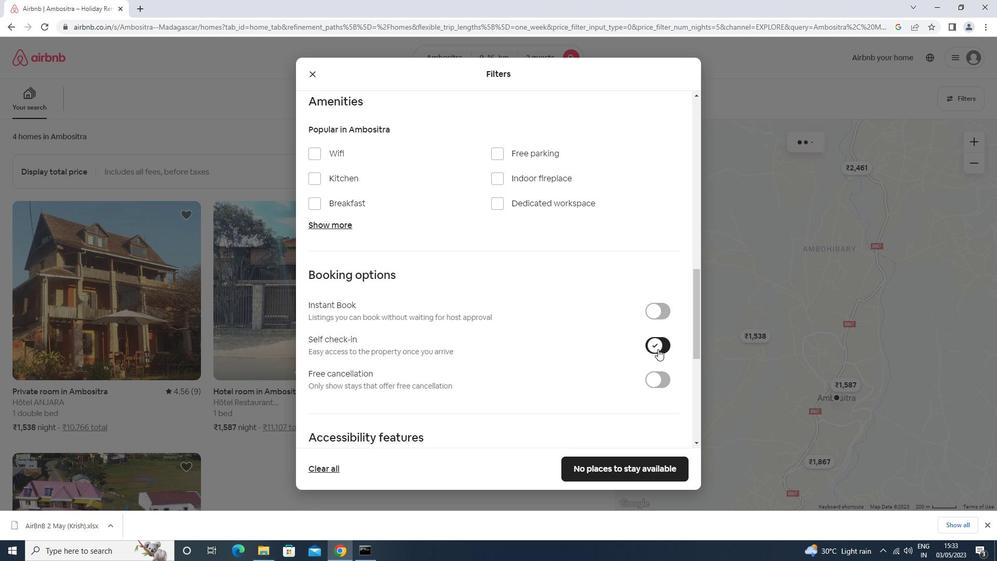 
Action: Mouse scrolled (658, 348) with delta (0, 0)
Screenshot: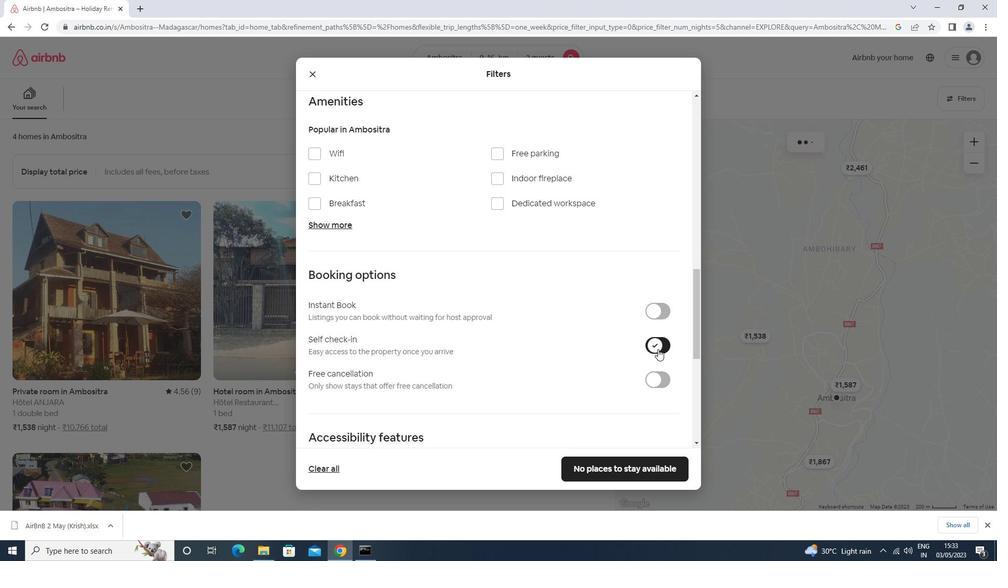 
Action: Mouse scrolled (658, 348) with delta (0, 0)
Screenshot: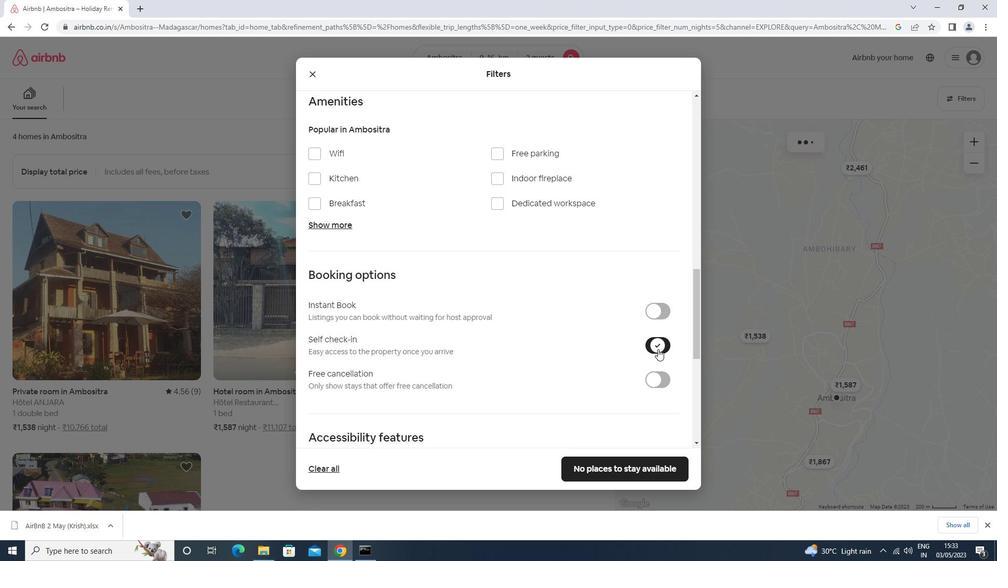 
Action: Mouse scrolled (658, 348) with delta (0, 0)
Screenshot: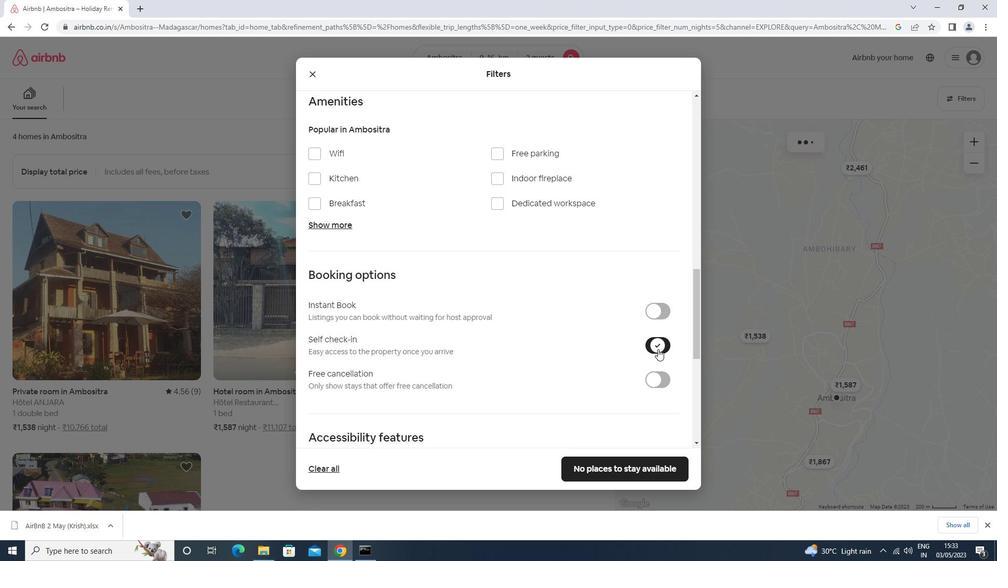 
Action: Mouse scrolled (658, 348) with delta (0, 0)
Screenshot: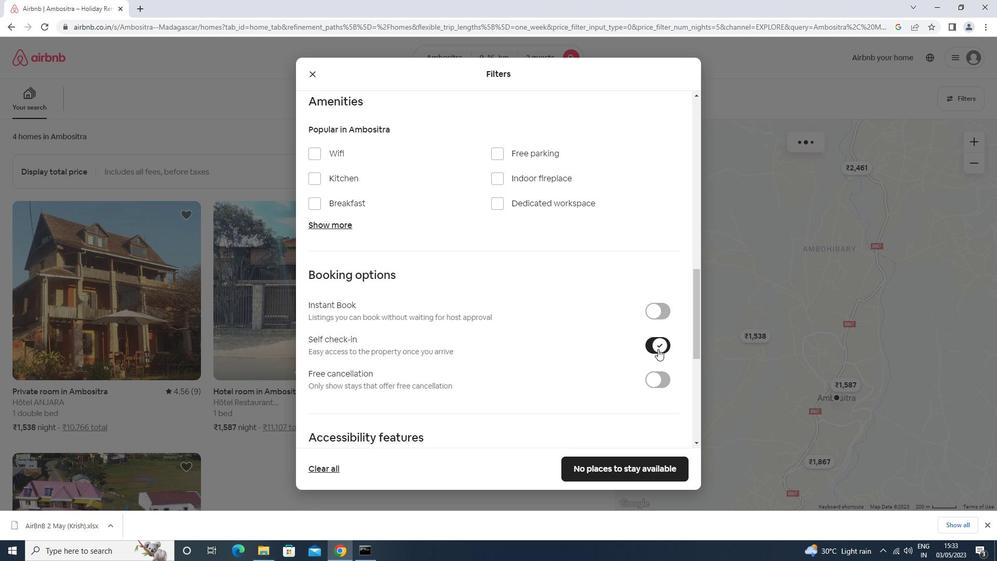 
Action: Mouse moved to (657, 349)
Screenshot: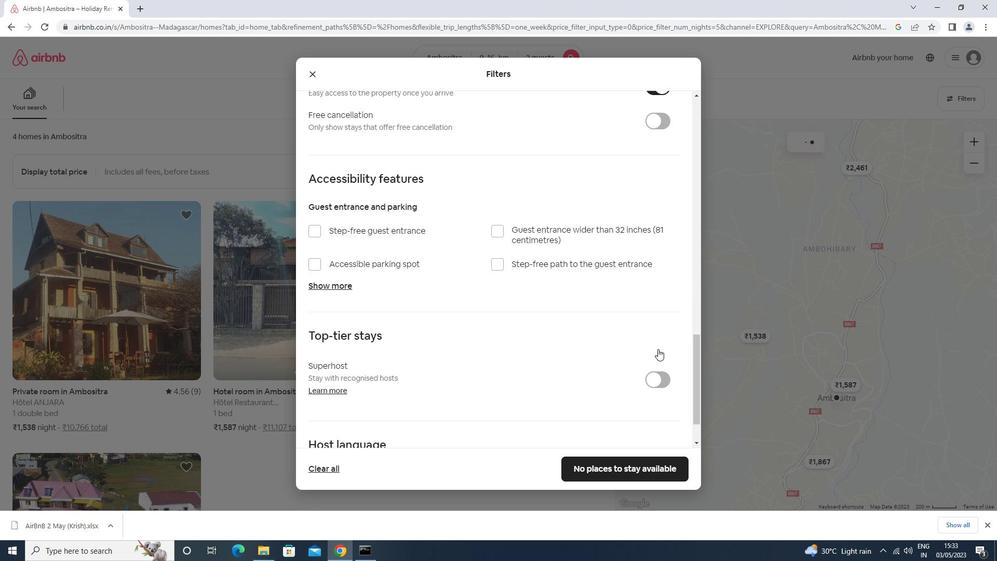 
Action: Mouse scrolled (657, 348) with delta (0, 0)
Screenshot: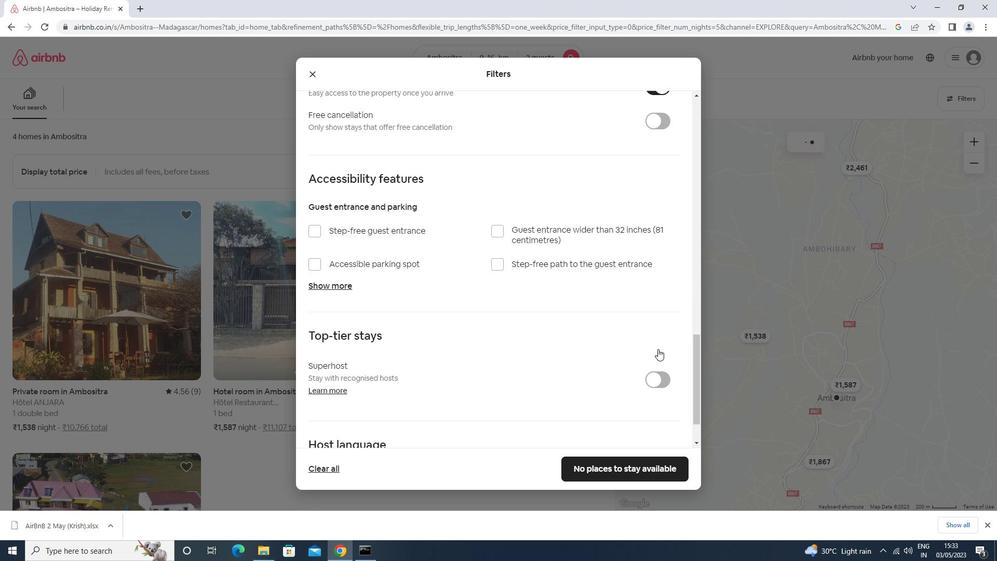
Action: Mouse moved to (656, 349)
Screenshot: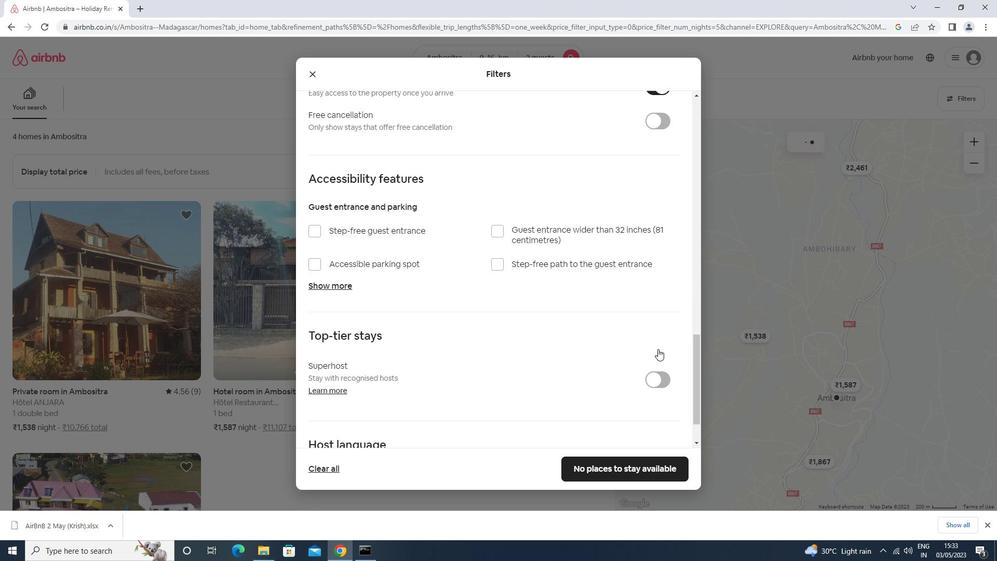 
Action: Mouse scrolled (656, 348) with delta (0, 0)
Screenshot: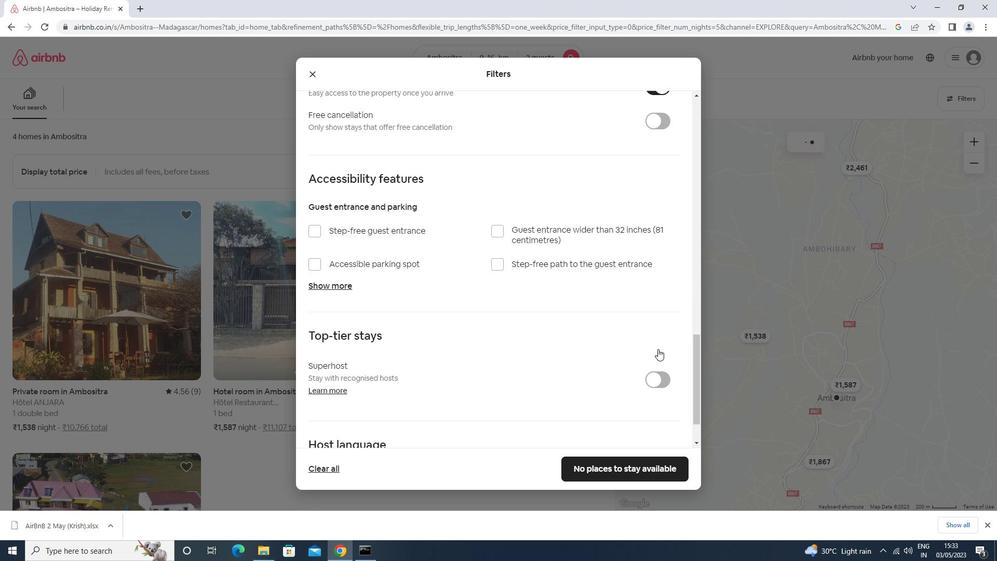 
Action: Mouse moved to (655, 349)
Screenshot: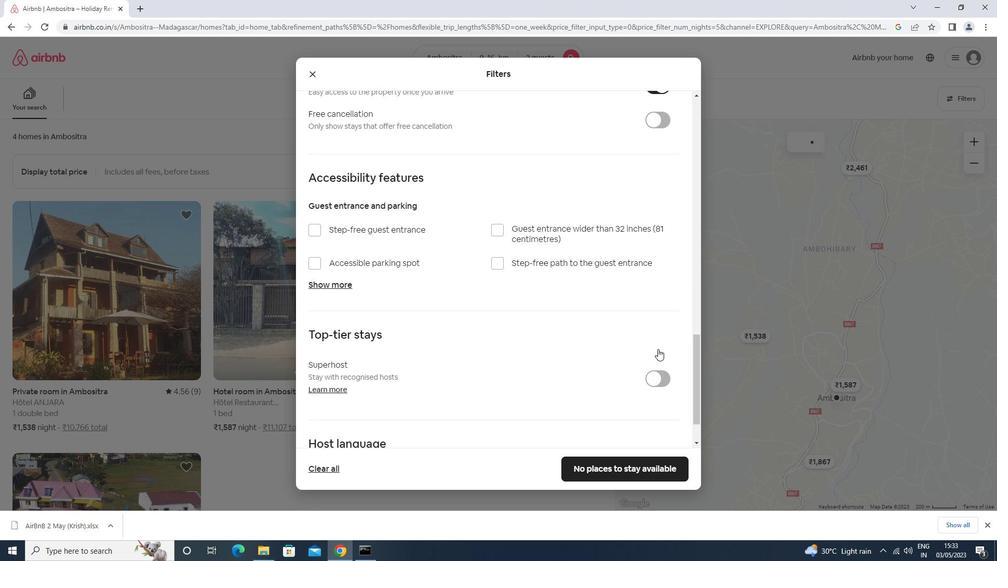 
Action: Mouse scrolled (655, 348) with delta (0, 0)
Screenshot: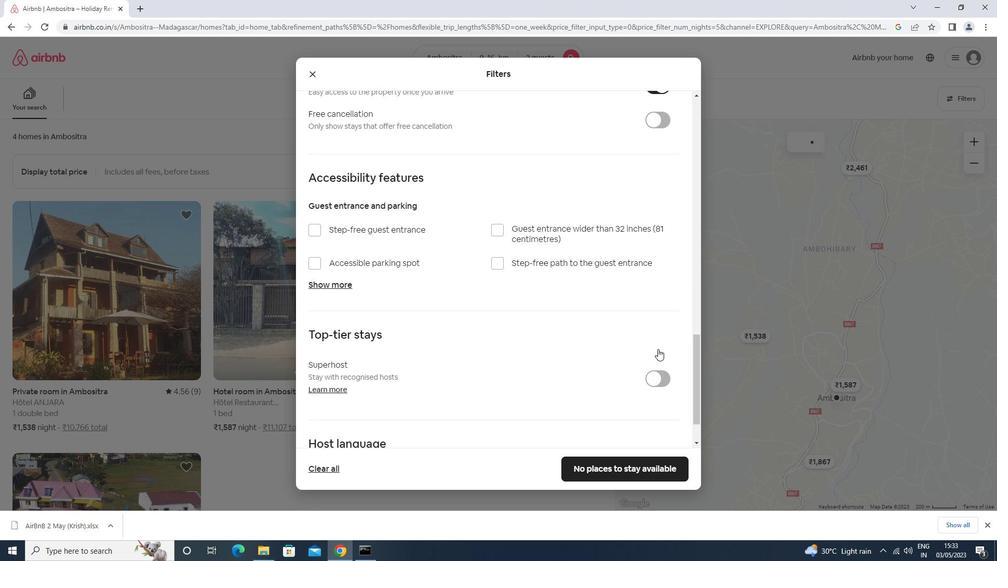 
Action: Mouse moved to (654, 349)
Screenshot: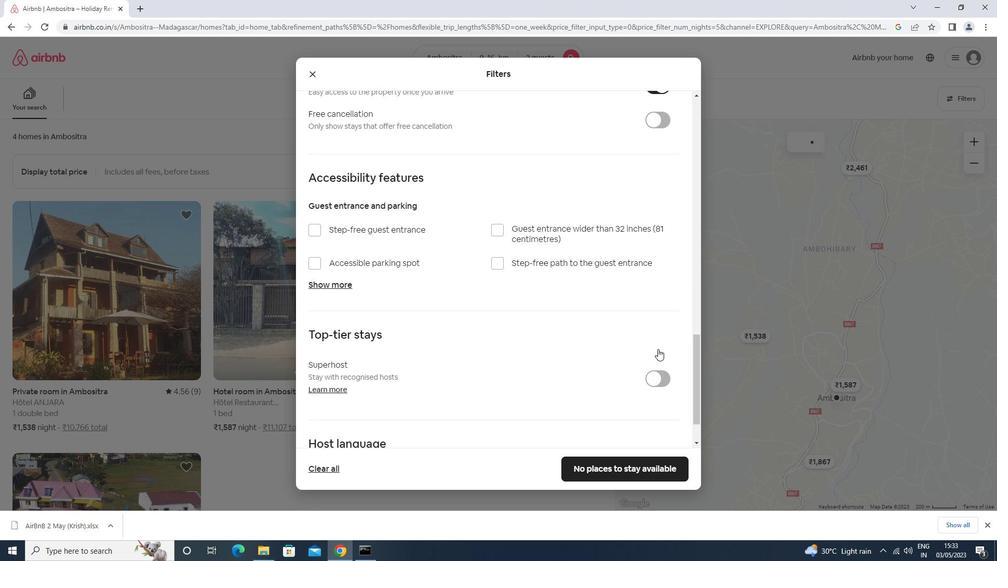 
Action: Mouse scrolled (654, 349) with delta (0, 0)
Screenshot: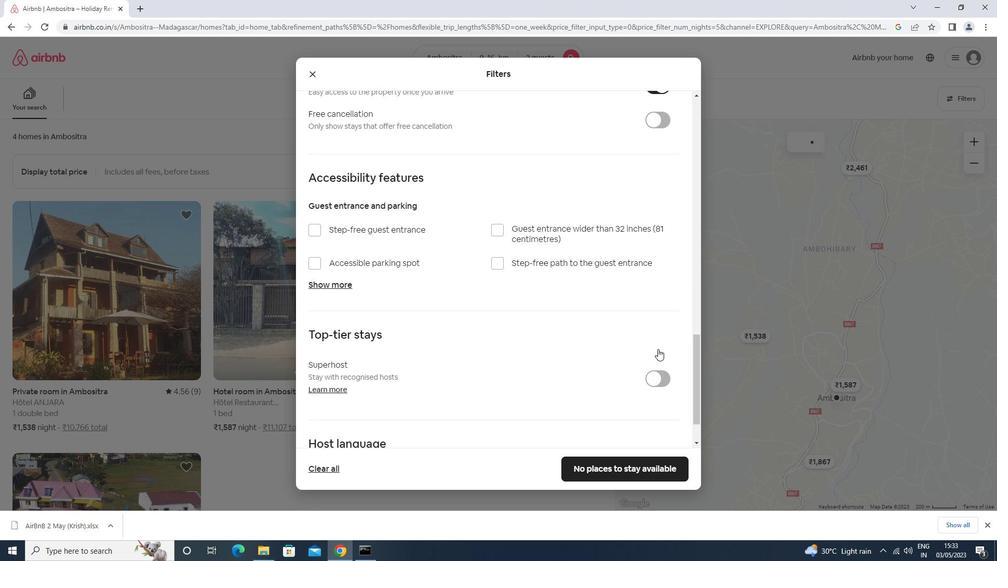 
Action: Mouse moved to (566, 392)
Screenshot: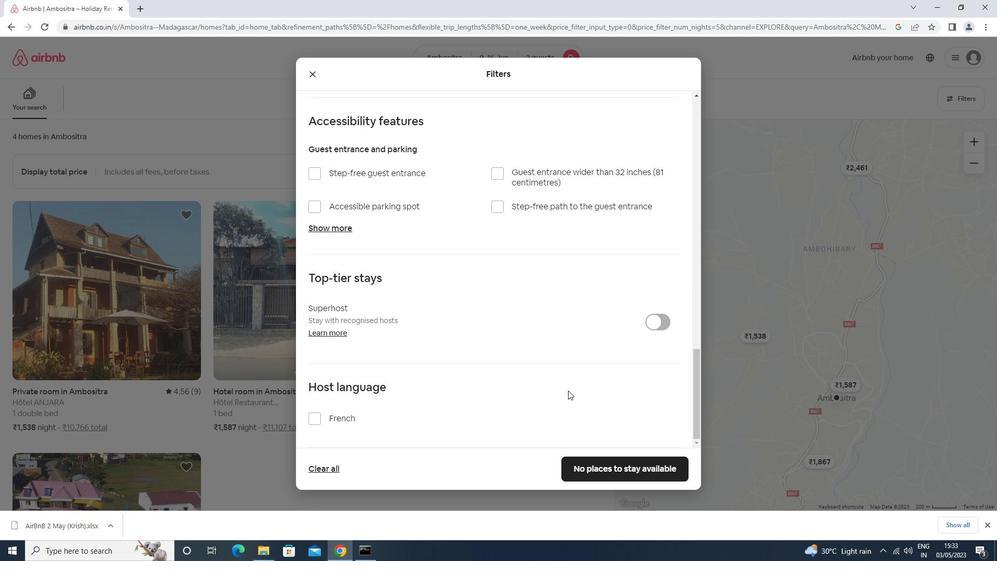
Action: Mouse scrolled (566, 391) with delta (0, 0)
Screenshot: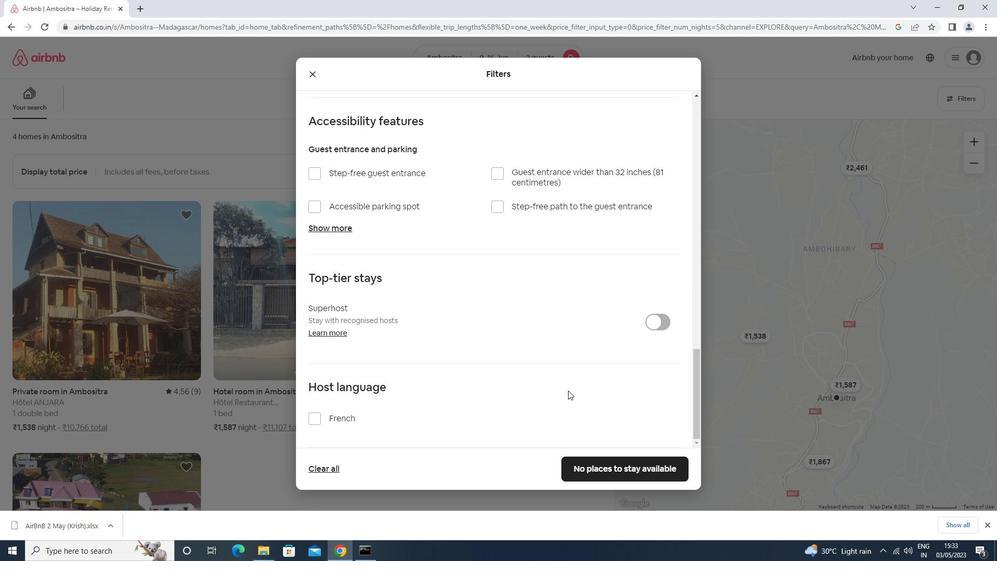
Action: Mouse moved to (563, 392)
Screenshot: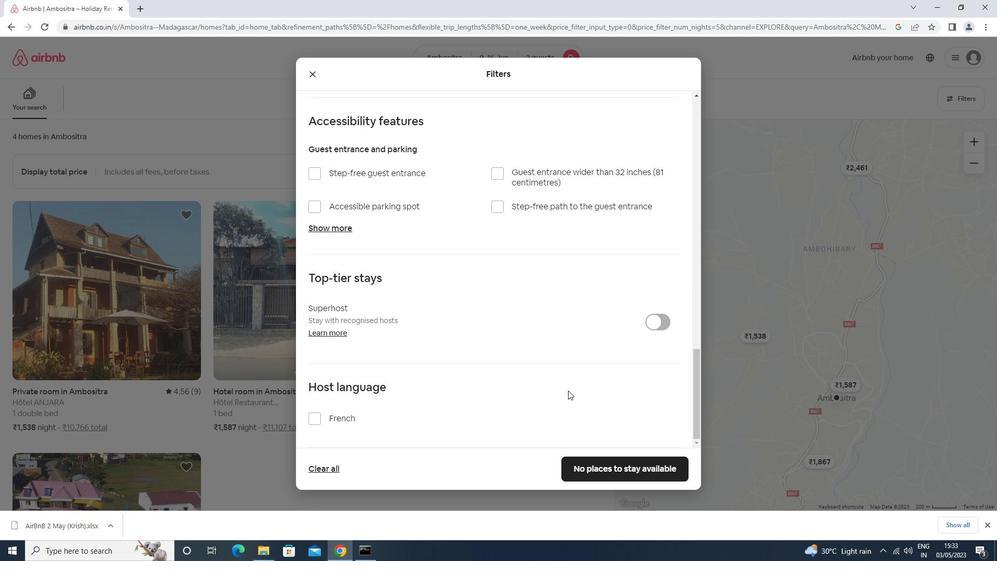 
Action: Mouse scrolled (563, 391) with delta (0, 0)
Screenshot: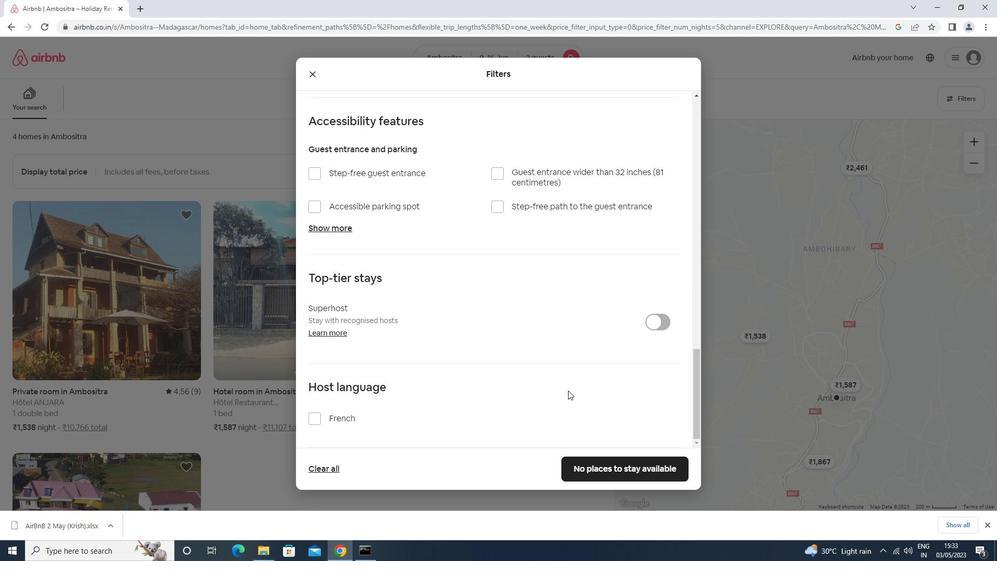 
Action: Mouse moved to (559, 393)
Screenshot: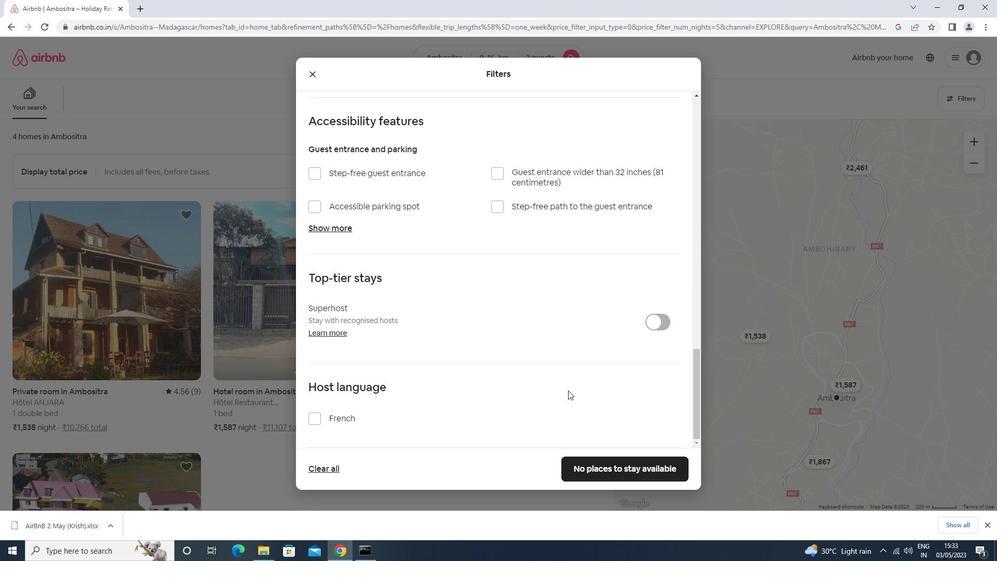 
Action: Mouse scrolled (559, 393) with delta (0, 0)
Screenshot: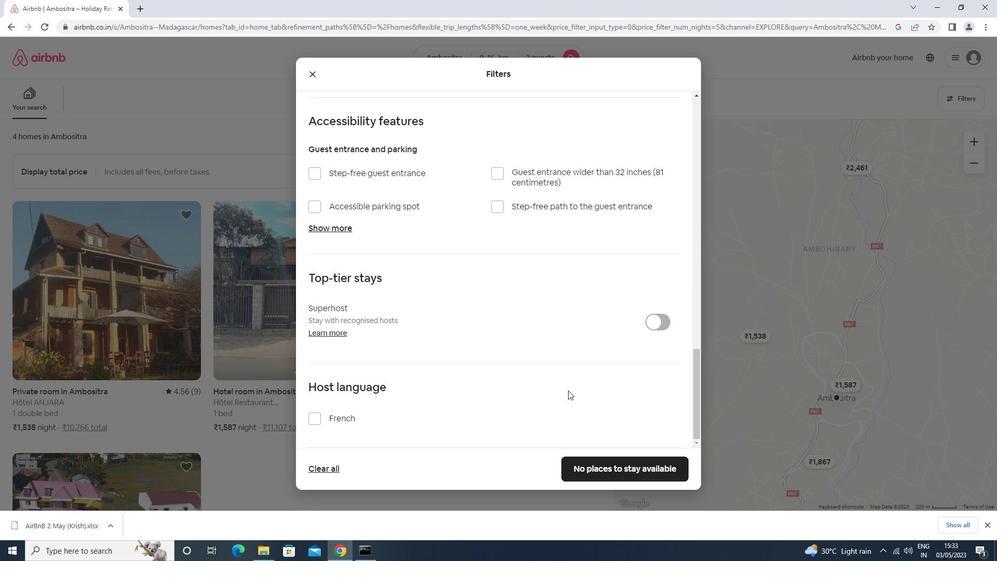 
Action: Mouse moved to (559, 393)
Screenshot: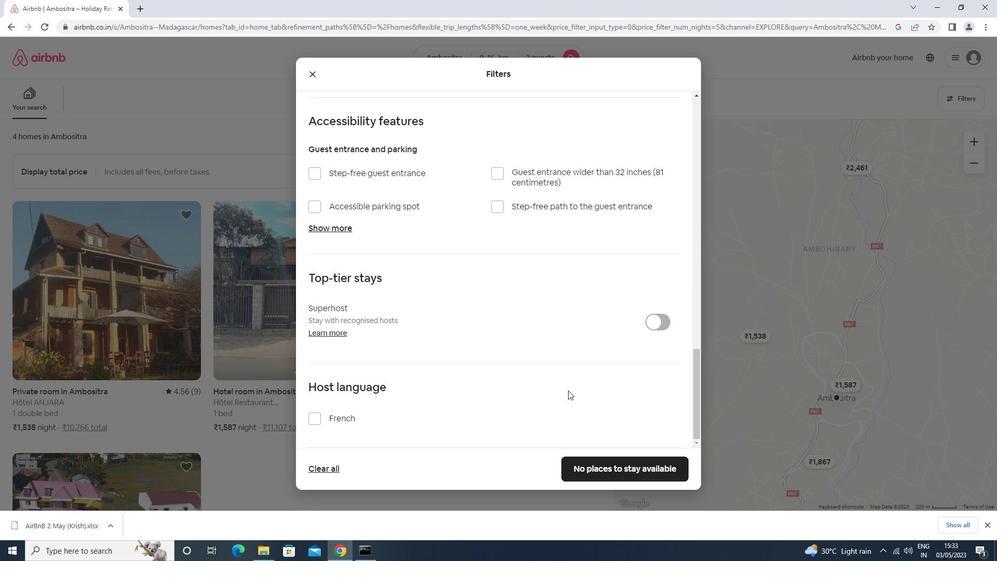
Action: Mouse scrolled (559, 393) with delta (0, 0)
Screenshot: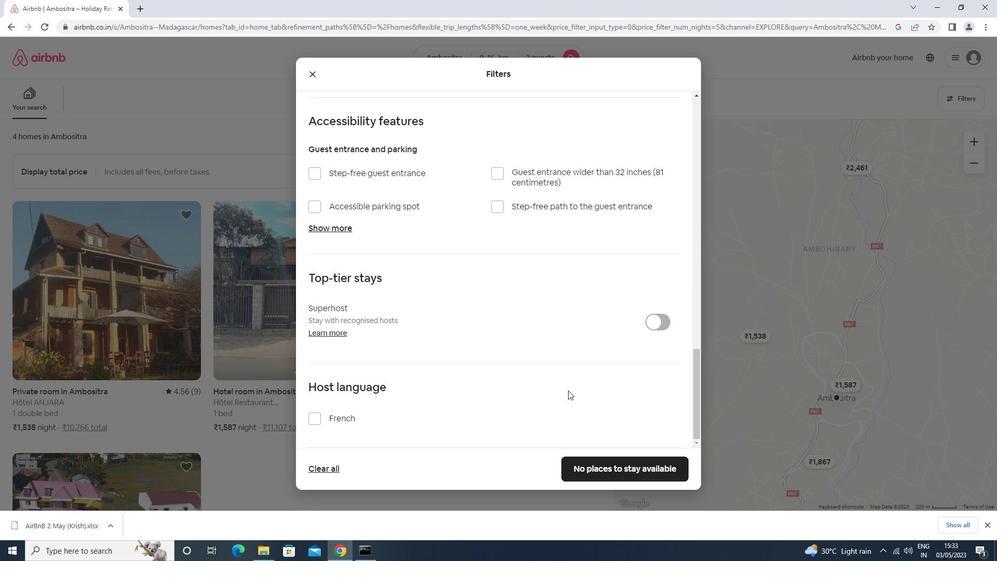 
Action: Mouse moved to (557, 394)
Screenshot: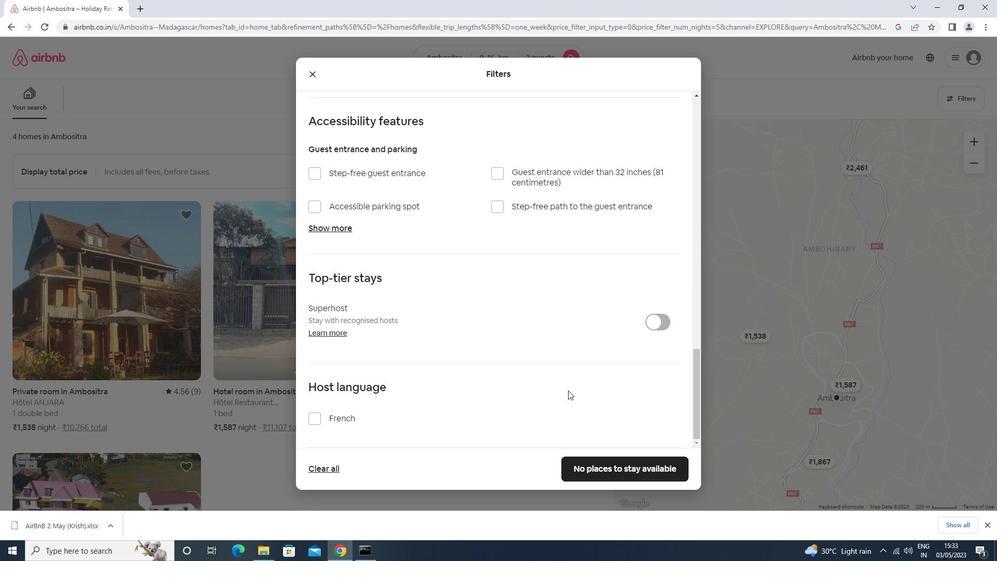 
Action: Mouse scrolled (557, 393) with delta (0, 0)
Screenshot: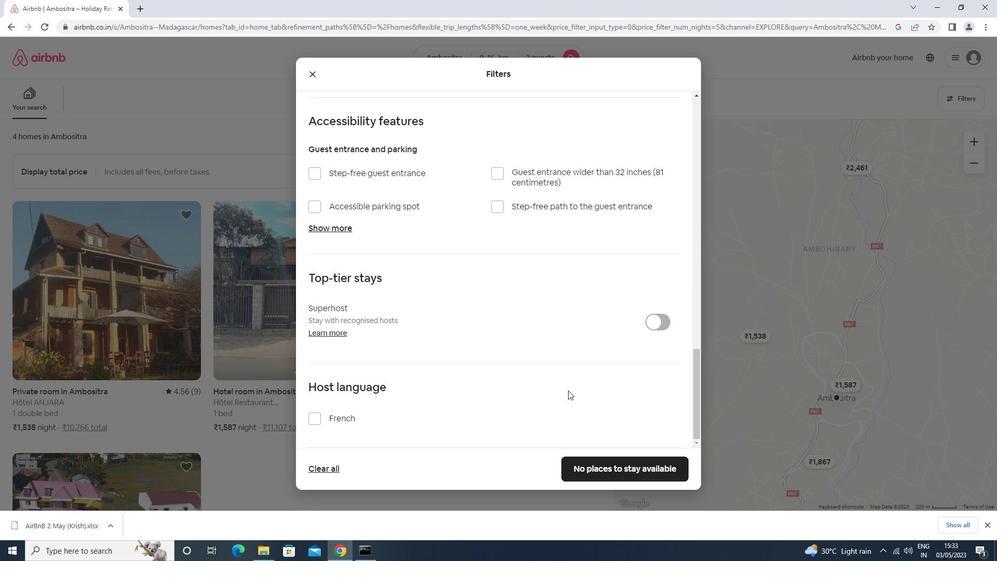 
Action: Mouse moved to (640, 468)
Screenshot: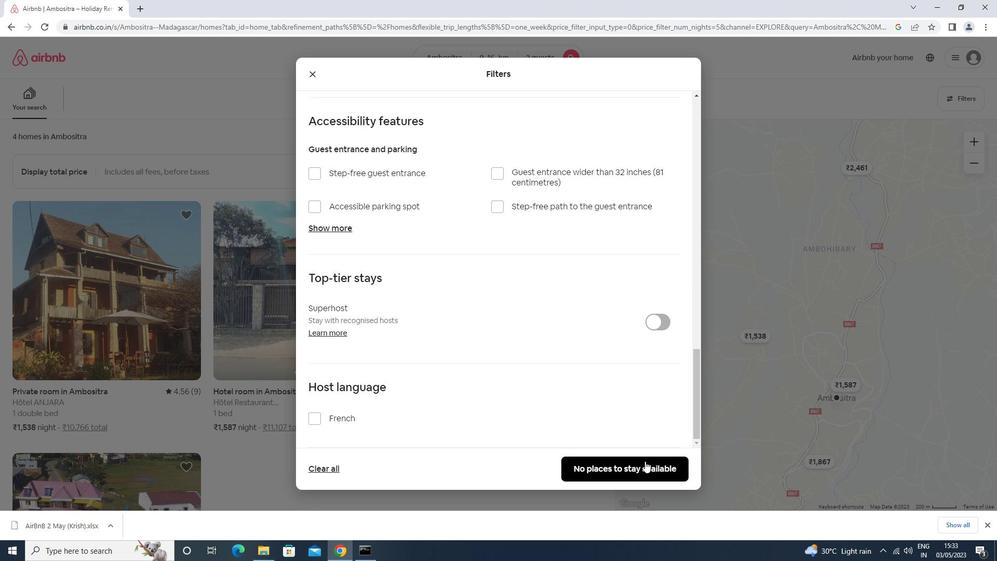 
Action: Mouse pressed left at (640, 468)
Screenshot: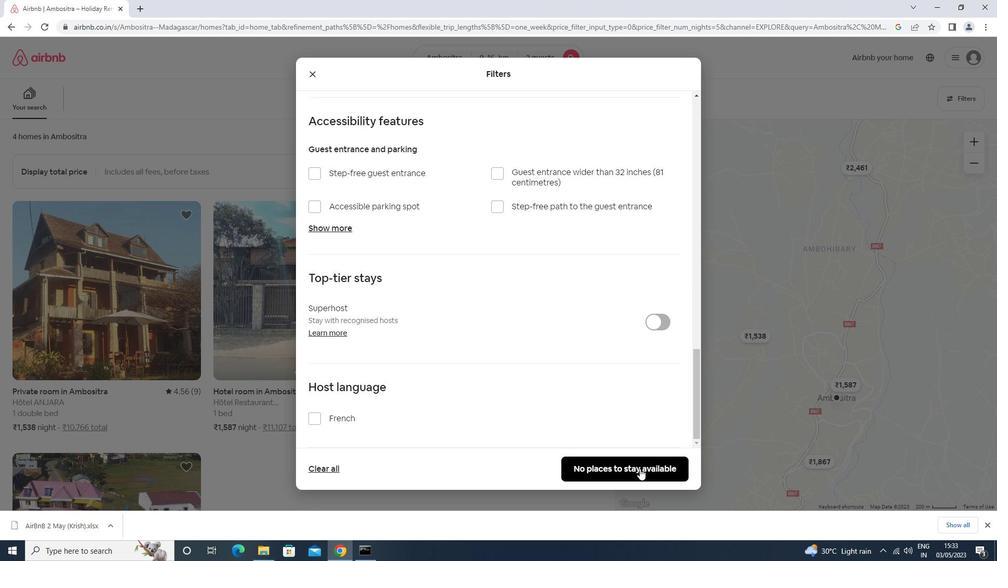 
Action: Mouse moved to (638, 469)
Screenshot: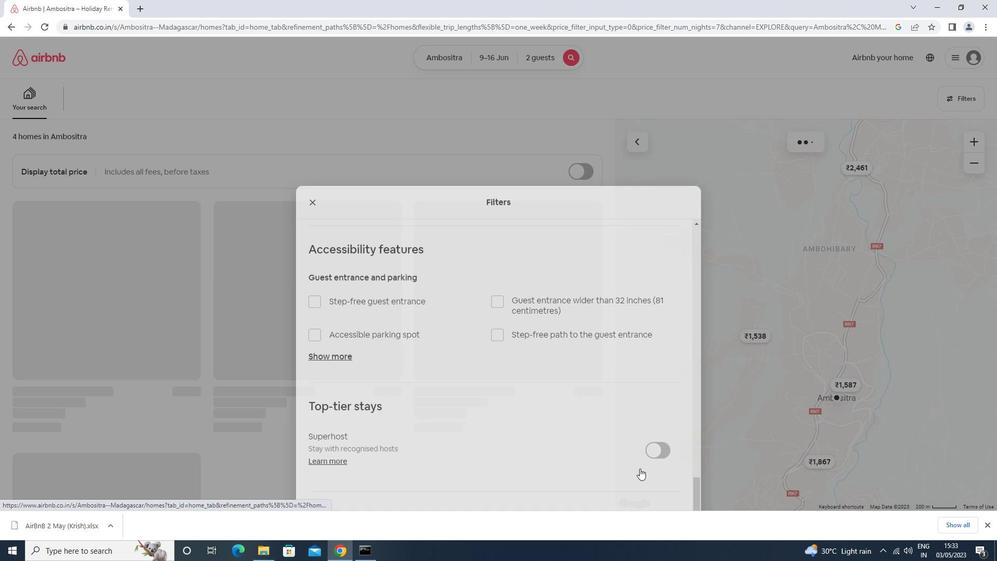 
